 Task: Create a due date automation trigger when advanced on, on the monday of the week before a card is due add fields without custom field "Resume" set to 10 at 11:00 AM.
Action: Mouse moved to (1146, 97)
Screenshot: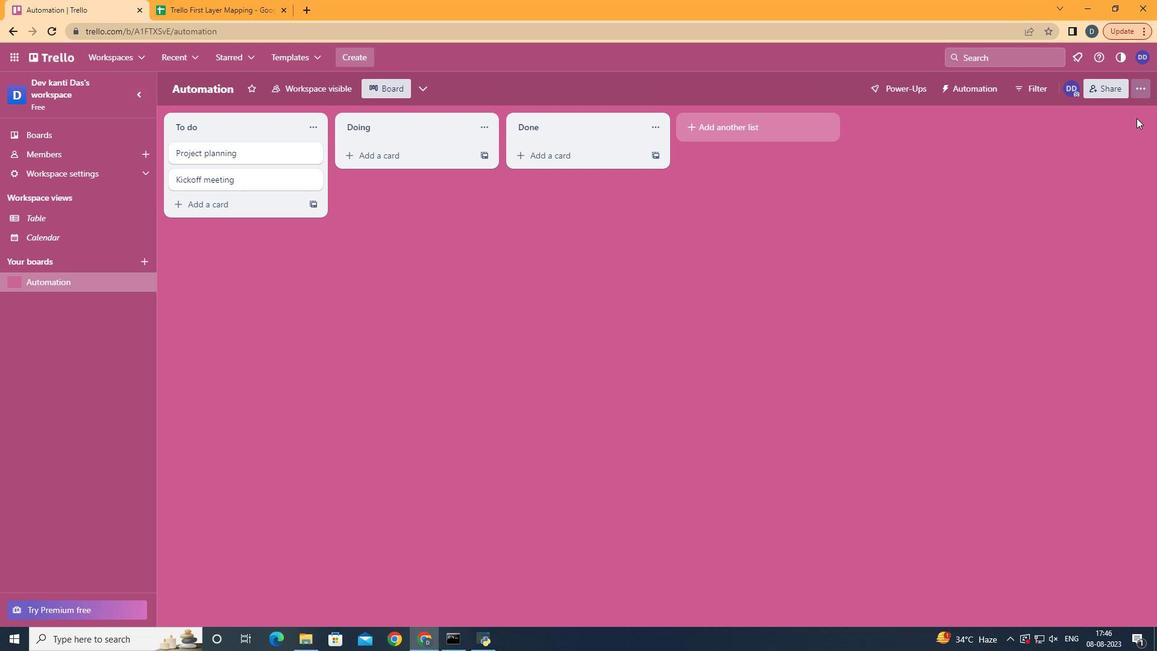 
Action: Mouse pressed left at (1146, 97)
Screenshot: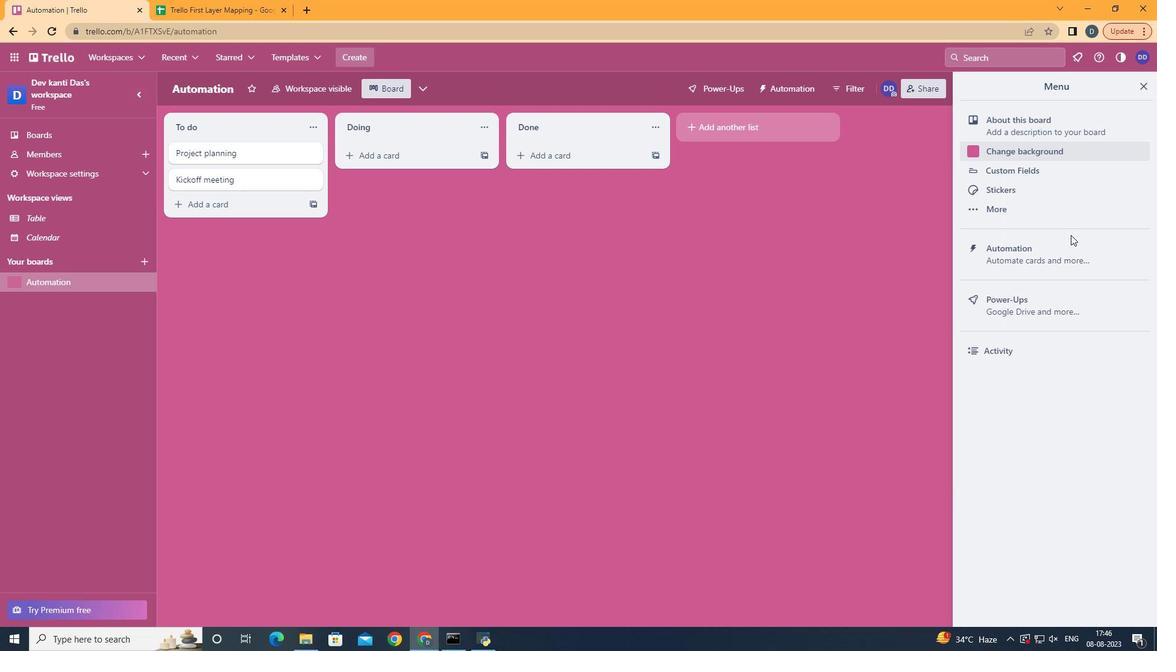 
Action: Mouse moved to (1063, 258)
Screenshot: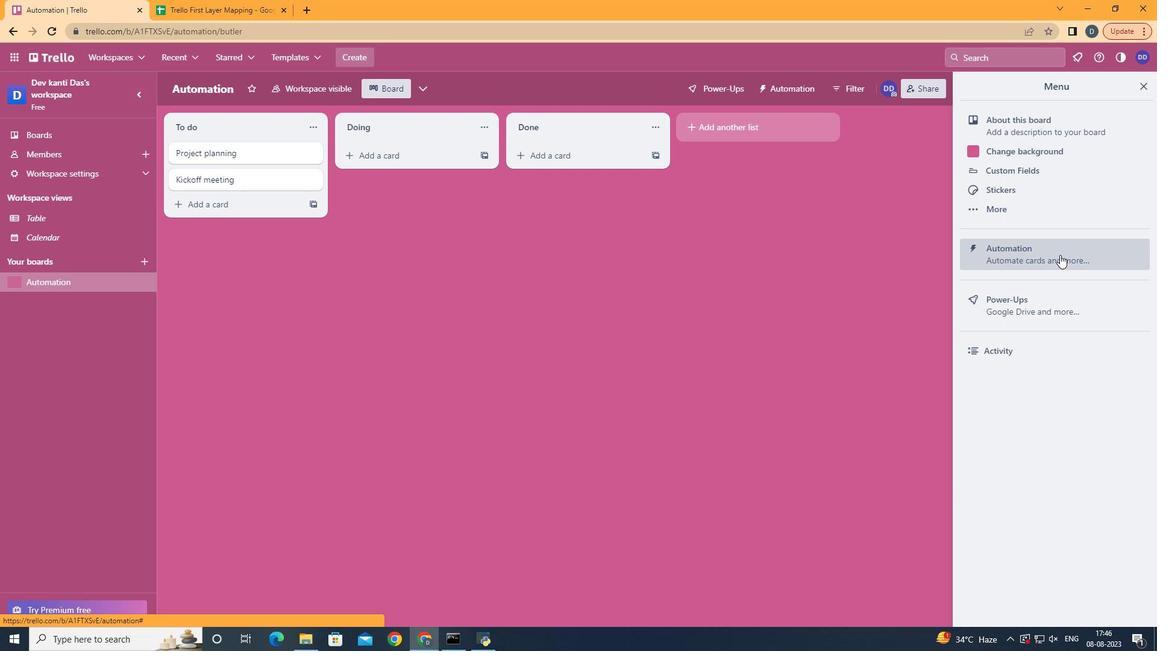 
Action: Mouse pressed left at (1063, 258)
Screenshot: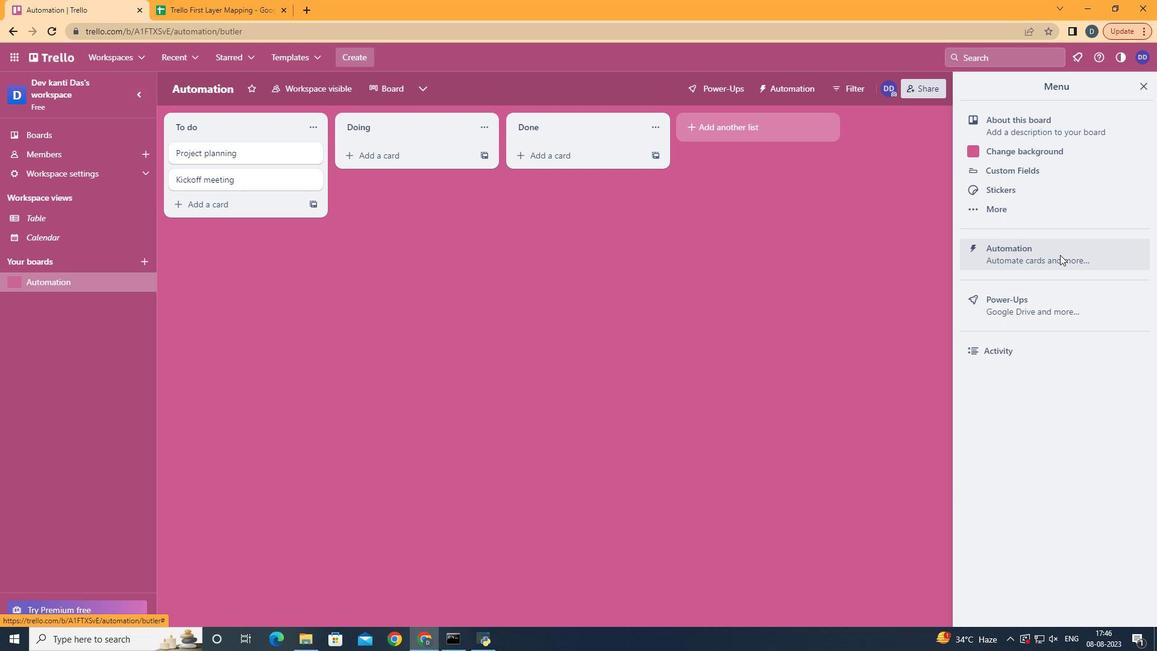 
Action: Mouse moved to (212, 242)
Screenshot: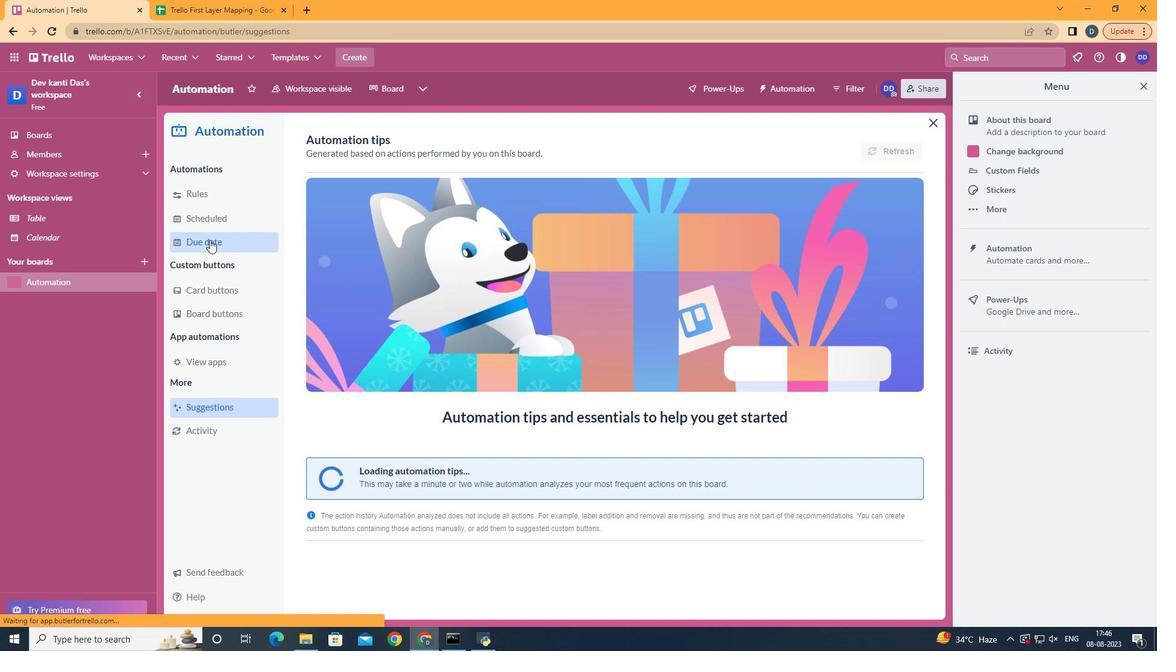 
Action: Mouse pressed left at (212, 242)
Screenshot: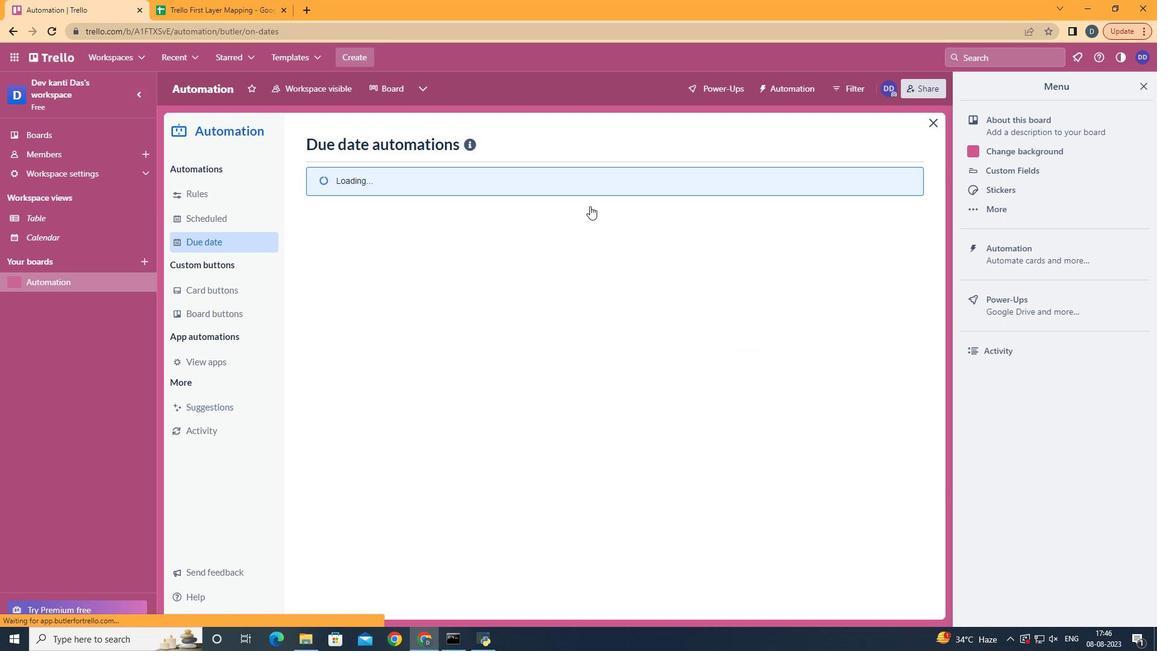 
Action: Mouse moved to (838, 150)
Screenshot: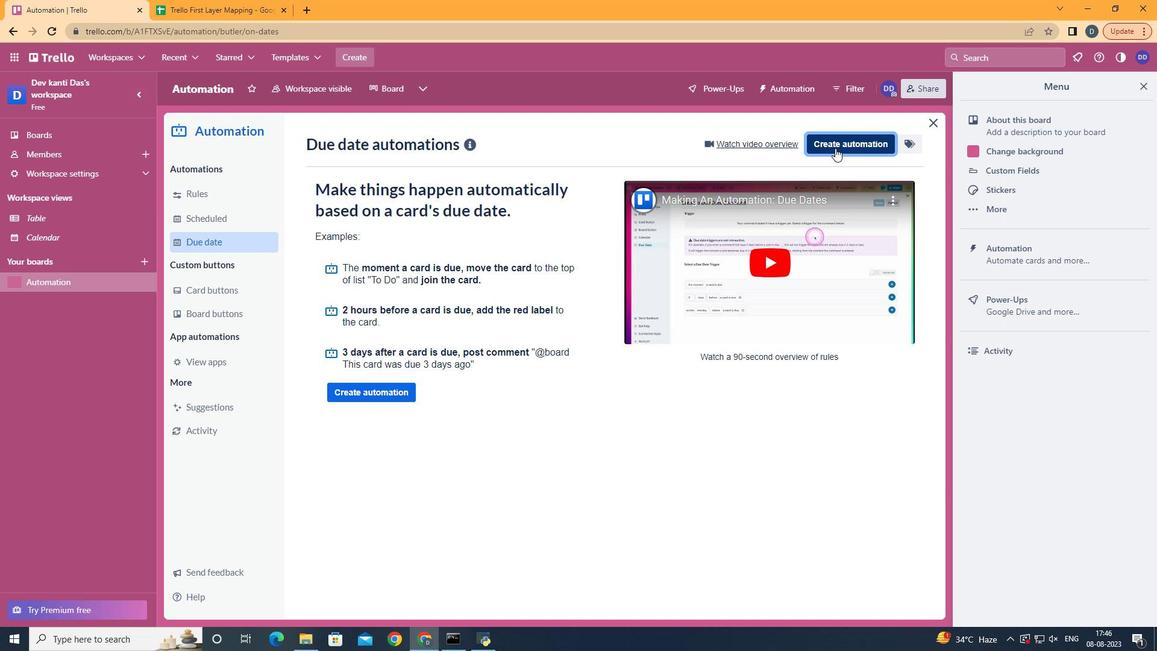 
Action: Mouse pressed left at (838, 150)
Screenshot: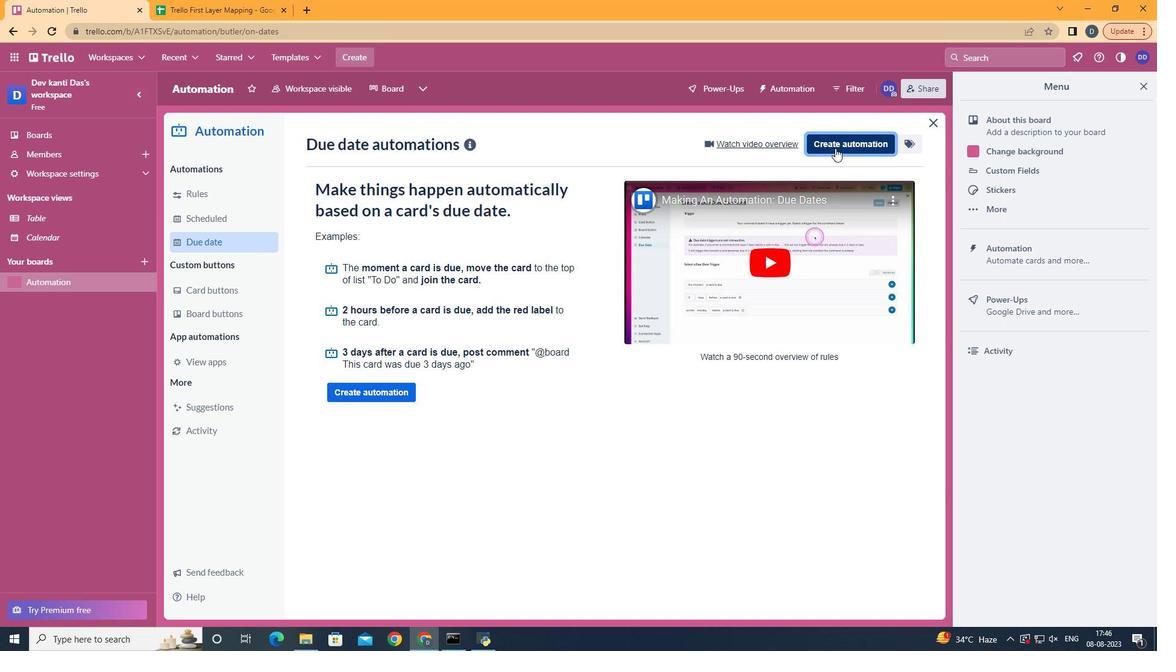 
Action: Mouse moved to (634, 264)
Screenshot: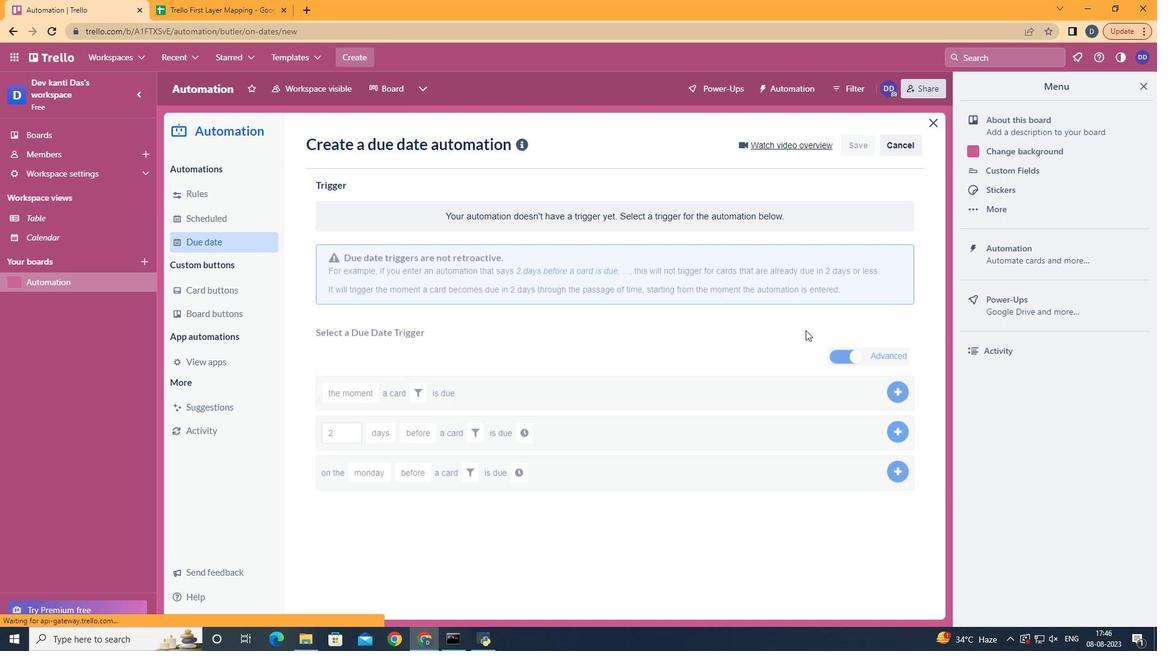 
Action: Mouse pressed left at (634, 264)
Screenshot: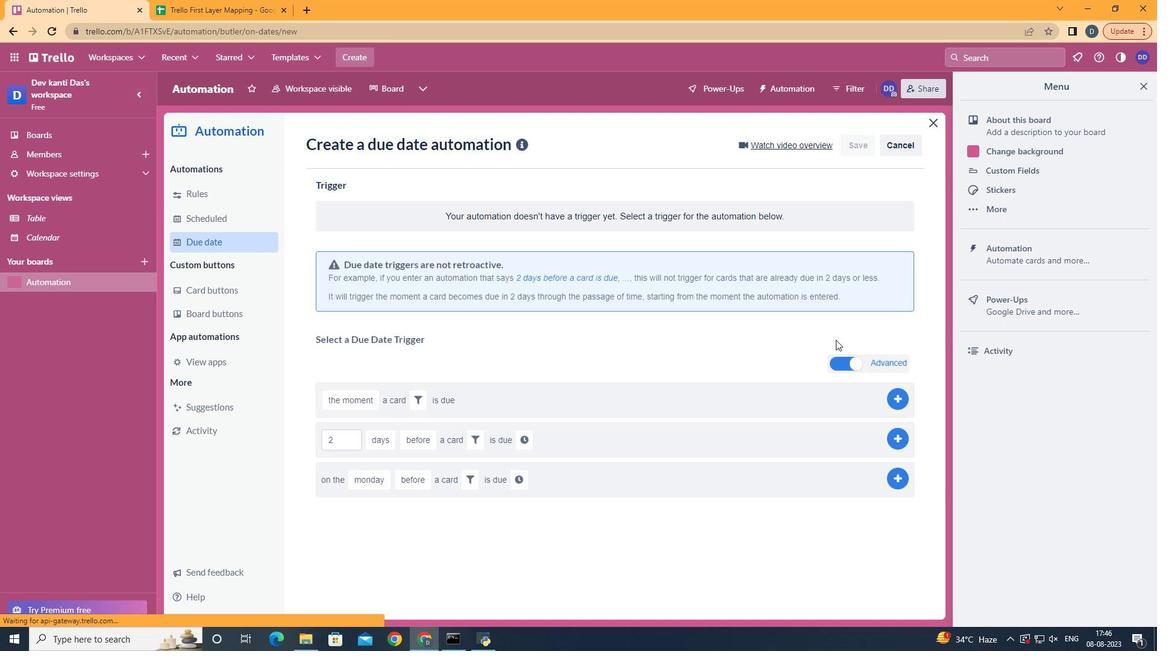 
Action: Mouse moved to (427, 577)
Screenshot: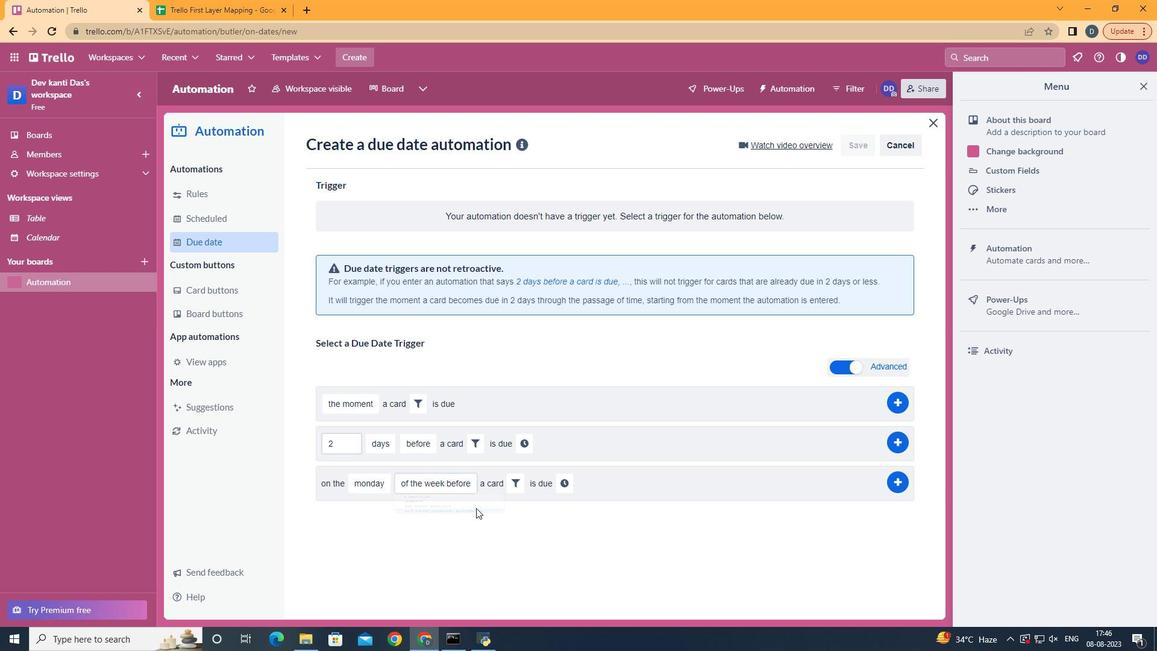 
Action: Mouse pressed left at (427, 577)
Screenshot: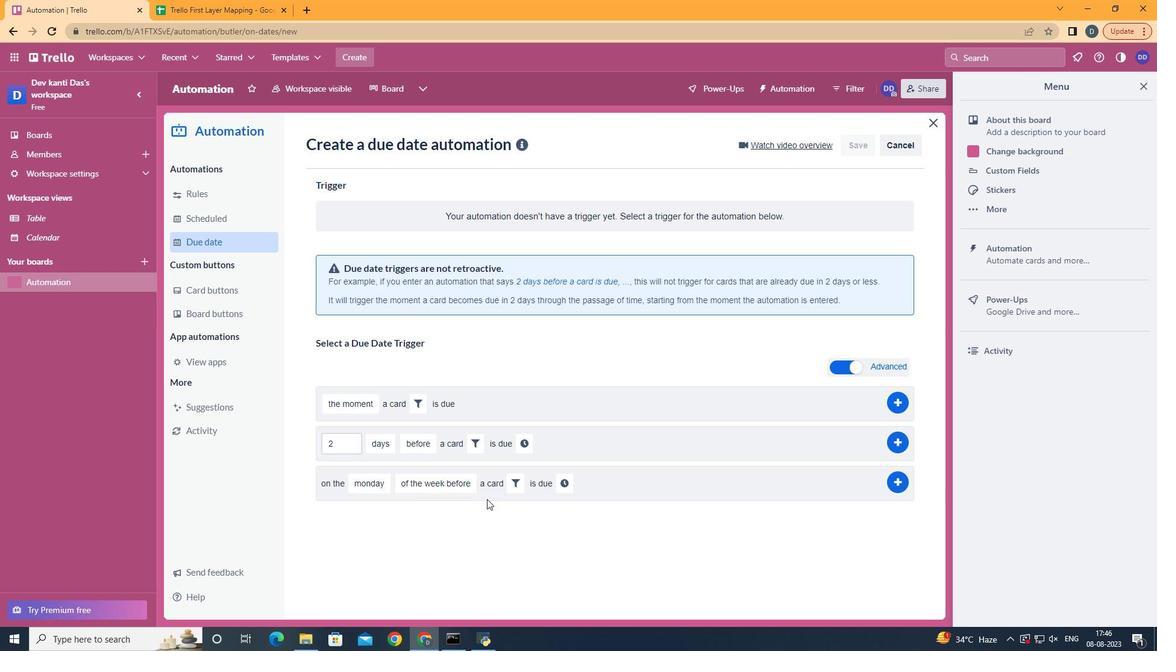 
Action: Mouse moved to (510, 489)
Screenshot: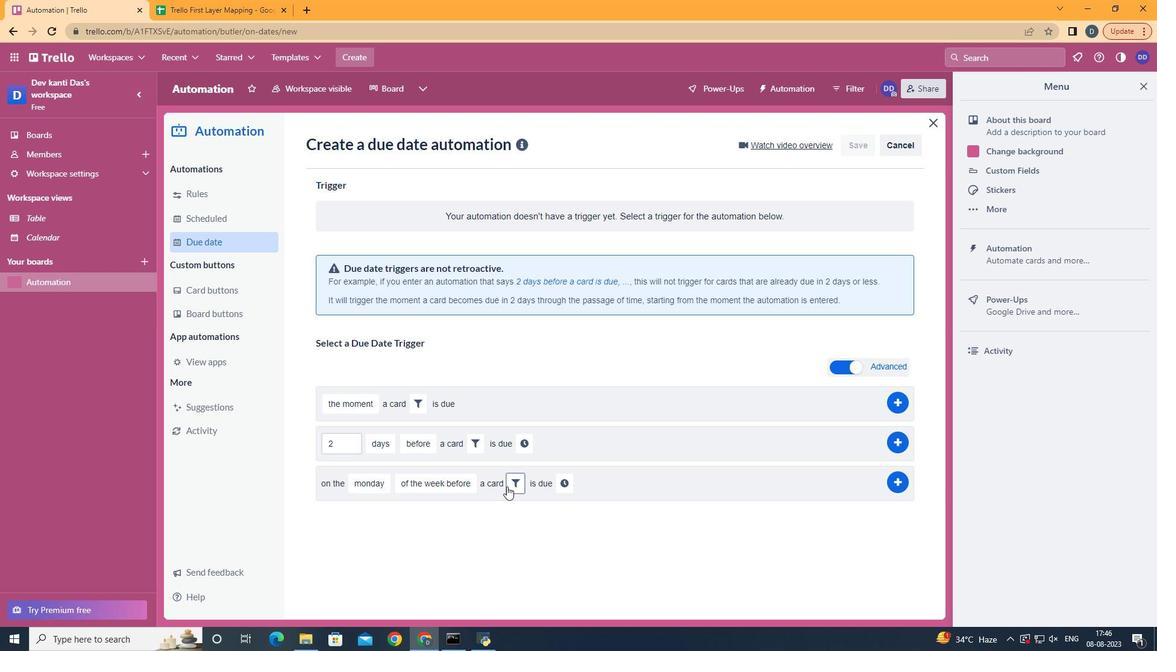
Action: Mouse pressed left at (510, 489)
Screenshot: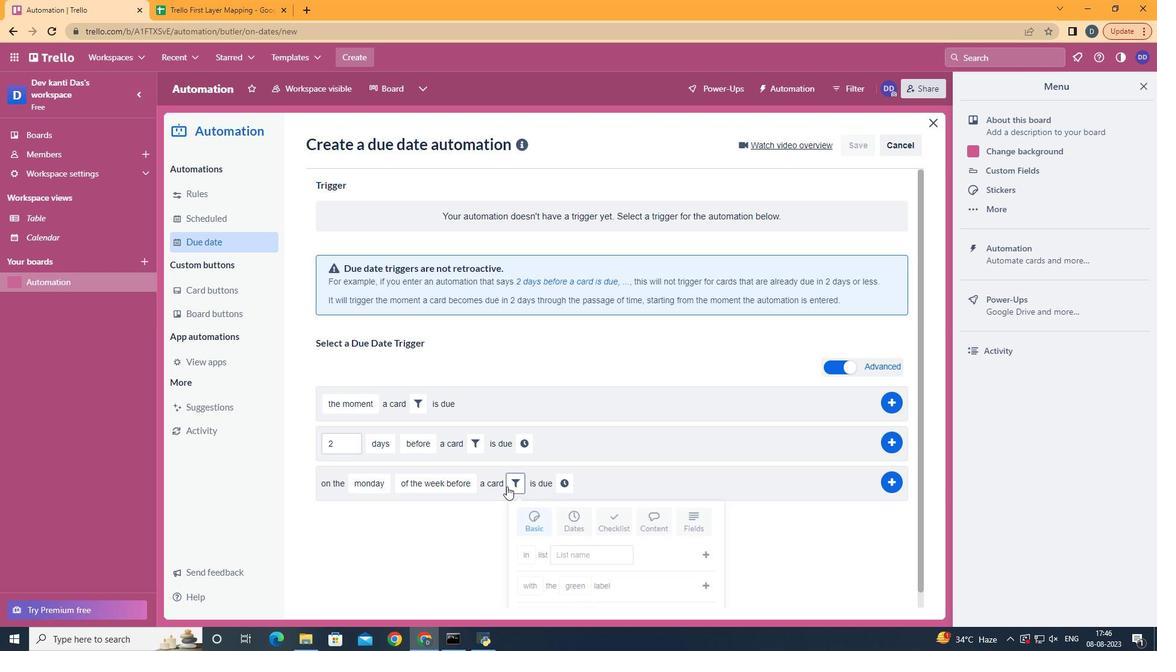 
Action: Mouse moved to (716, 526)
Screenshot: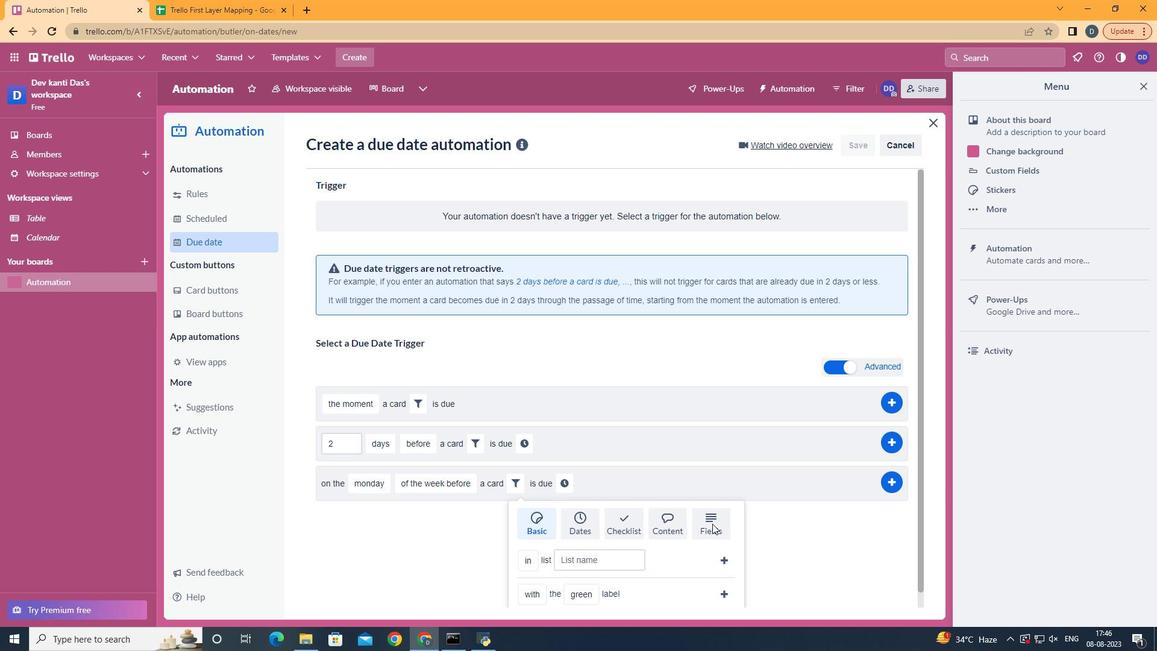 
Action: Mouse pressed left at (716, 526)
Screenshot: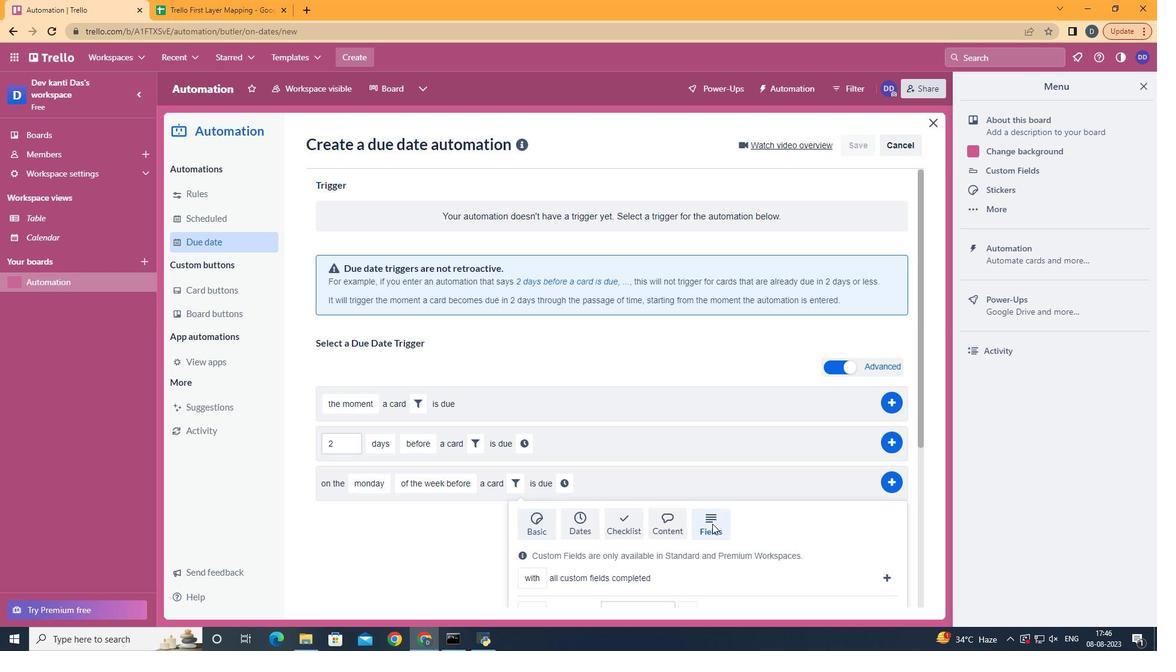 
Action: Mouse moved to (715, 526)
Screenshot: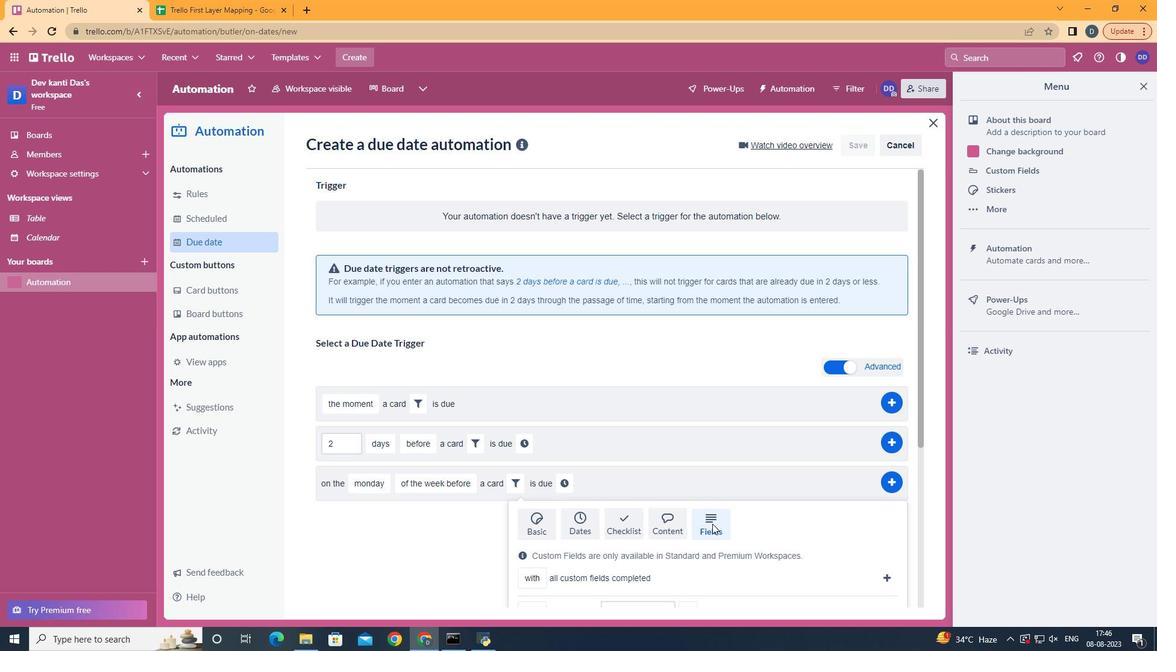 
Action: Mouse scrolled (715, 526) with delta (0, 0)
Screenshot: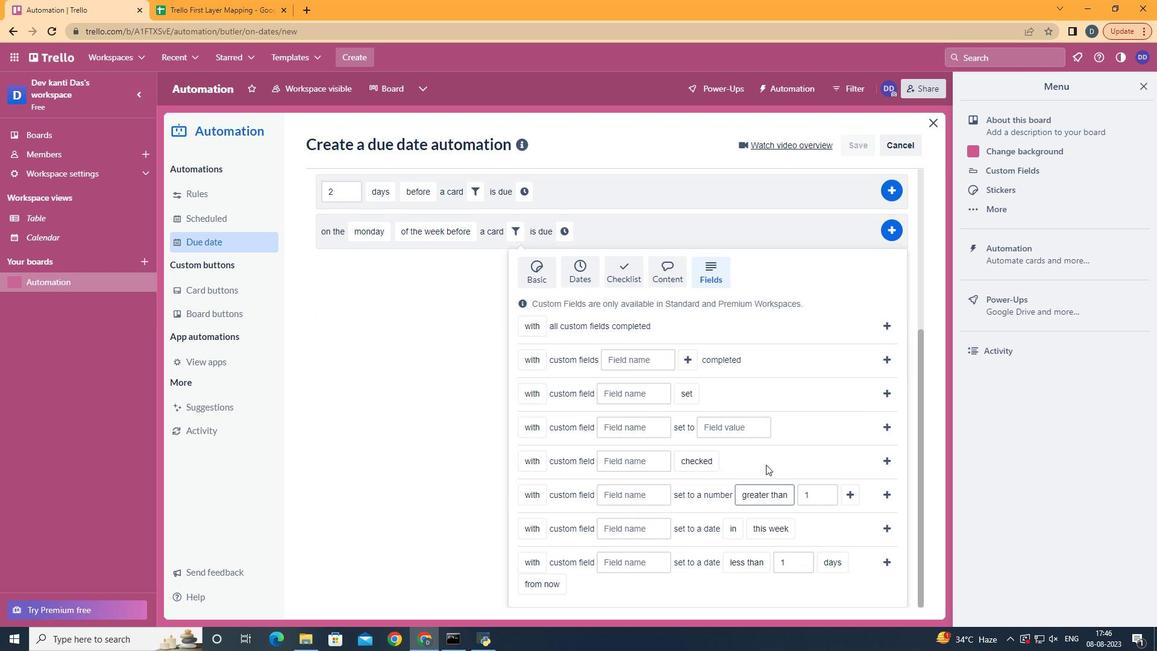 
Action: Mouse scrolled (715, 526) with delta (0, 0)
Screenshot: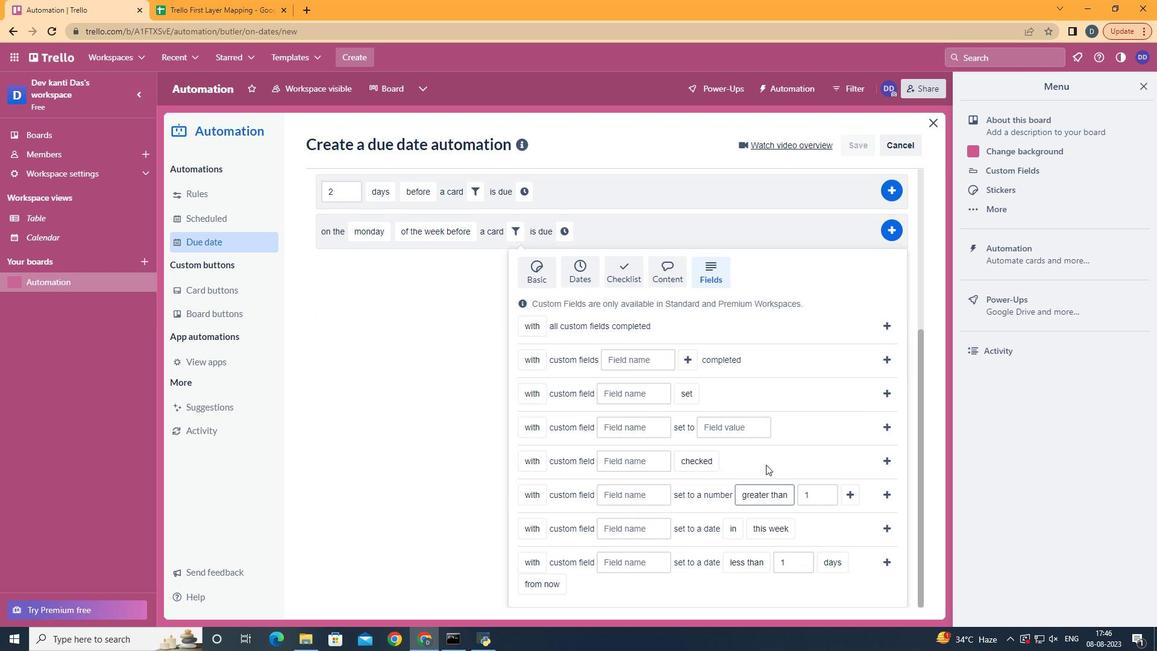 
Action: Mouse scrolled (715, 526) with delta (0, 0)
Screenshot: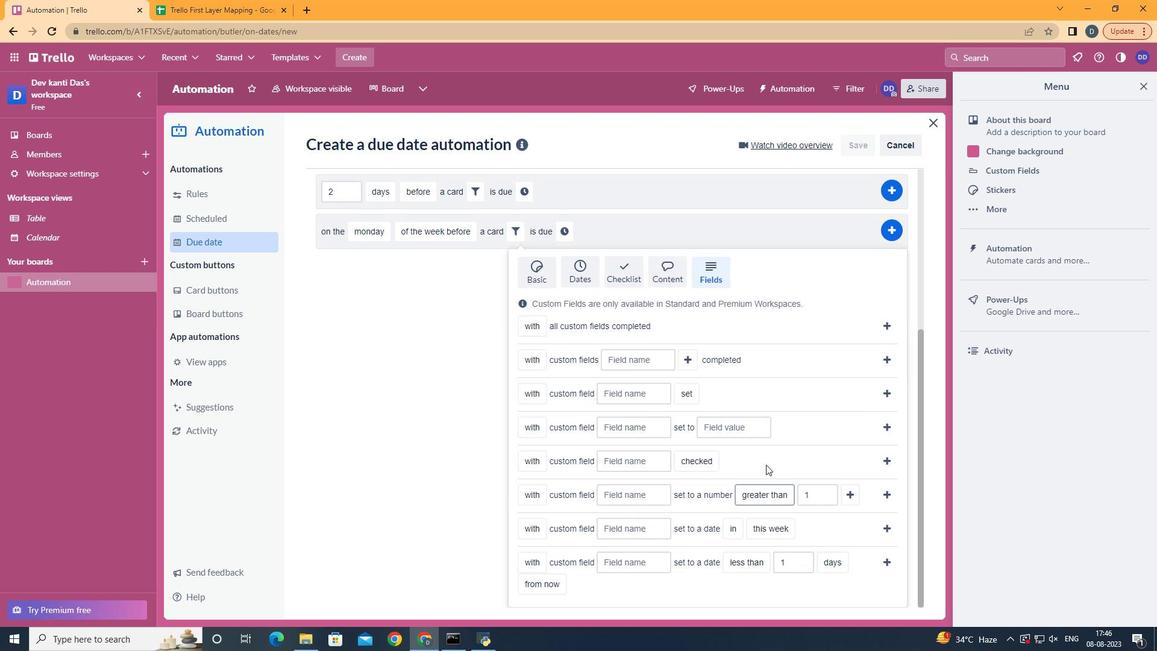 
Action: Mouse scrolled (715, 526) with delta (0, 0)
Screenshot: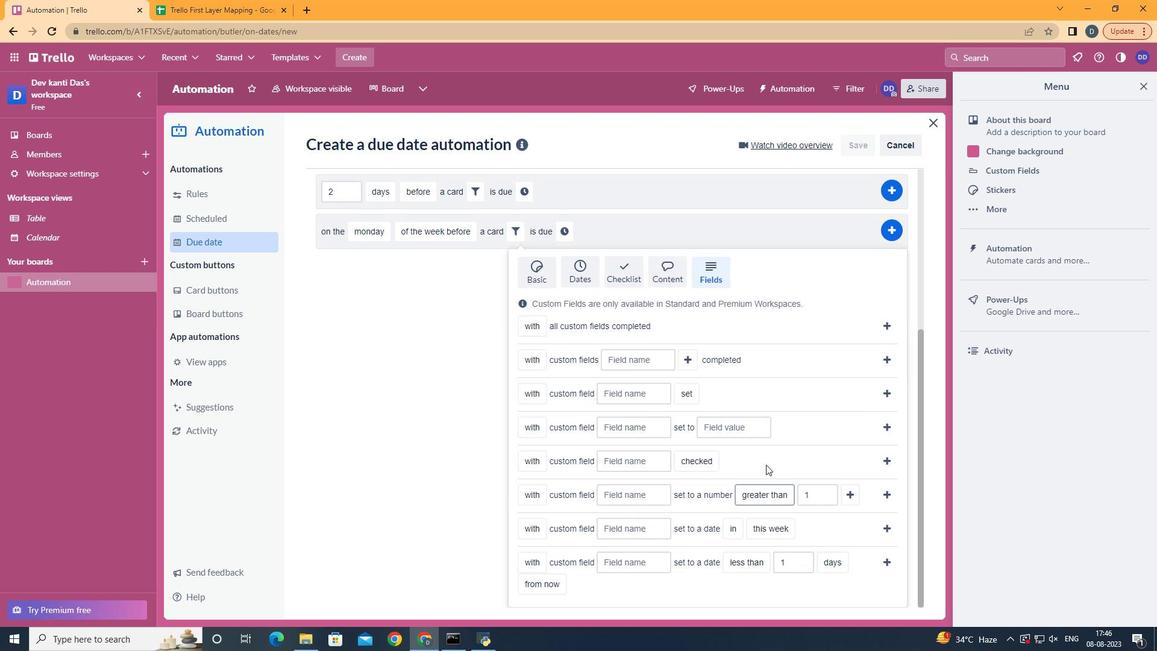 
Action: Mouse scrolled (715, 526) with delta (0, 0)
Screenshot: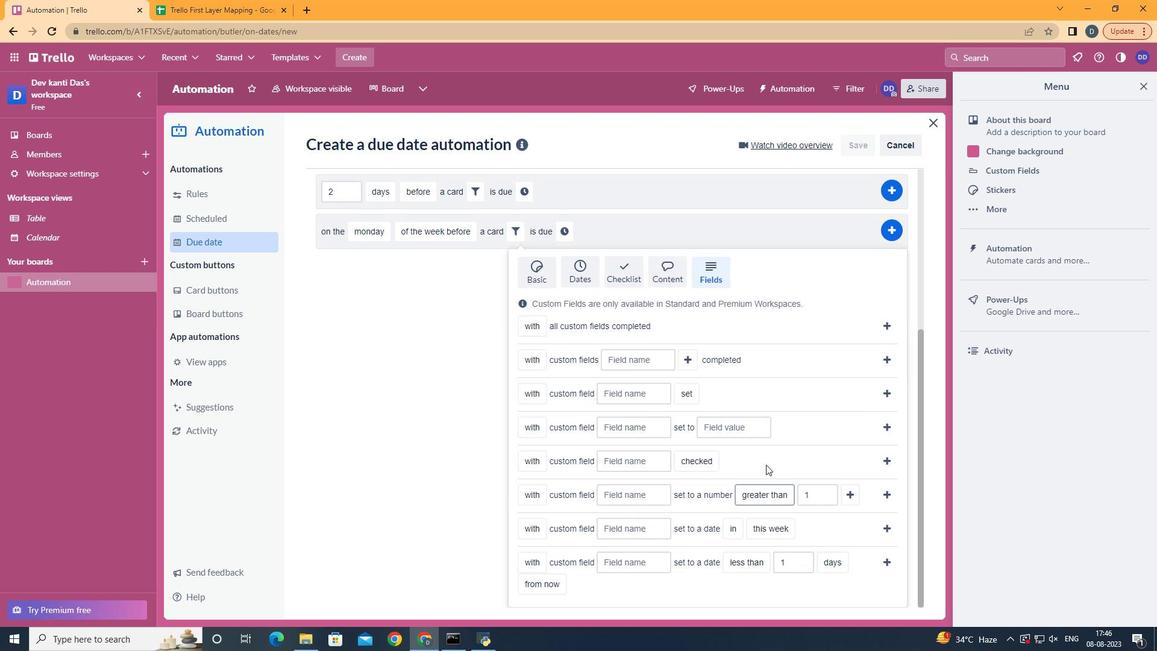 
Action: Mouse scrolled (715, 526) with delta (0, 0)
Screenshot: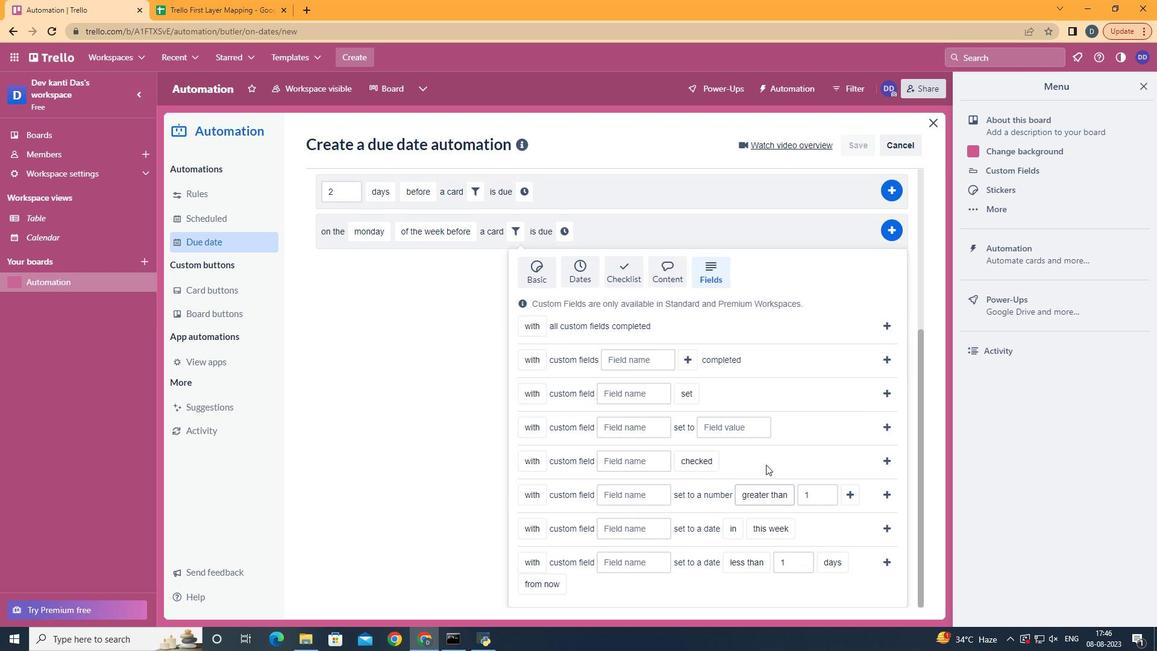 
Action: Mouse moved to (539, 483)
Screenshot: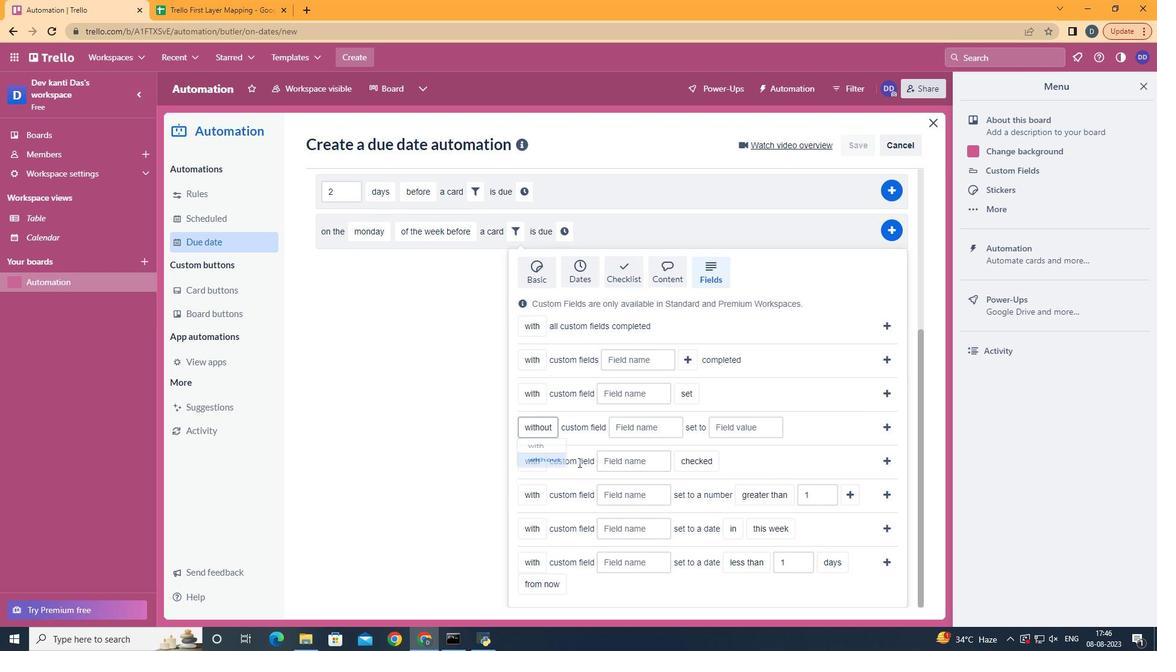 
Action: Mouse pressed left at (539, 483)
Screenshot: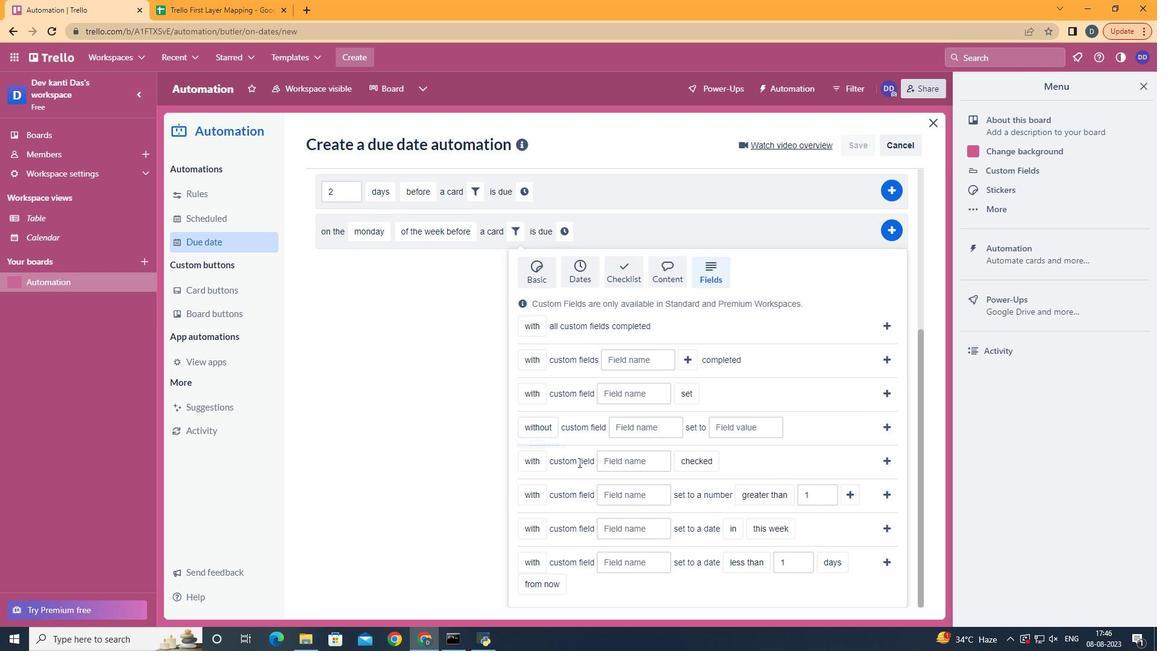 
Action: Mouse moved to (638, 437)
Screenshot: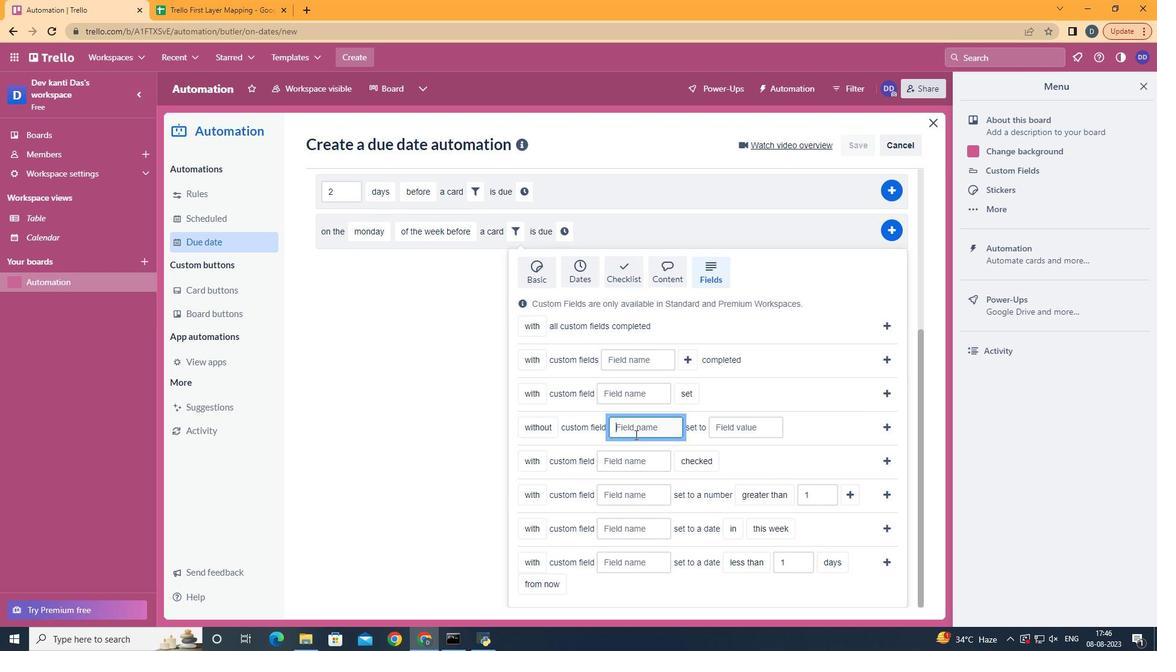 
Action: Mouse pressed left at (638, 437)
Screenshot: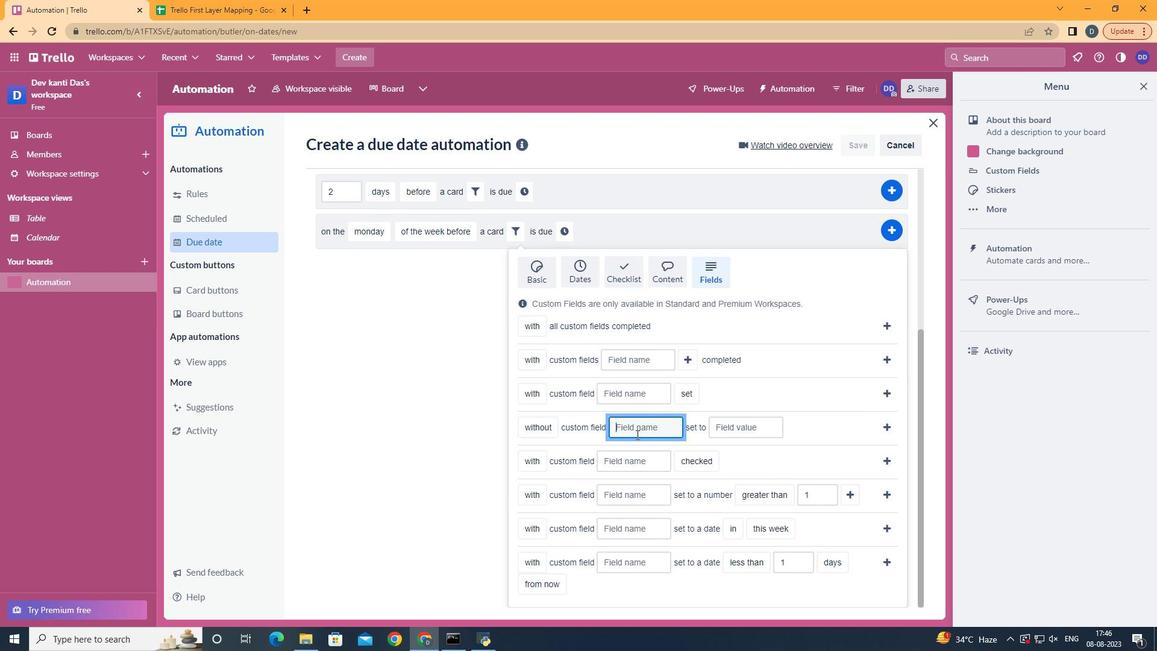 
Action: Mouse moved to (639, 437)
Screenshot: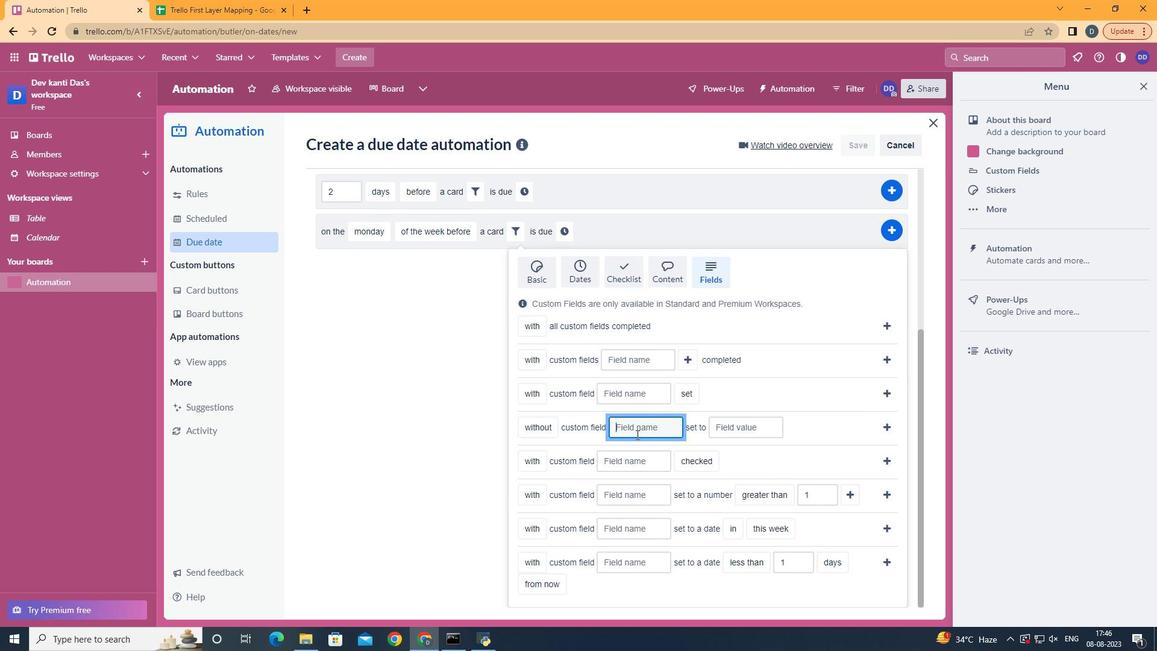 
Action: Key pressed <Key.shift>Resume
Screenshot: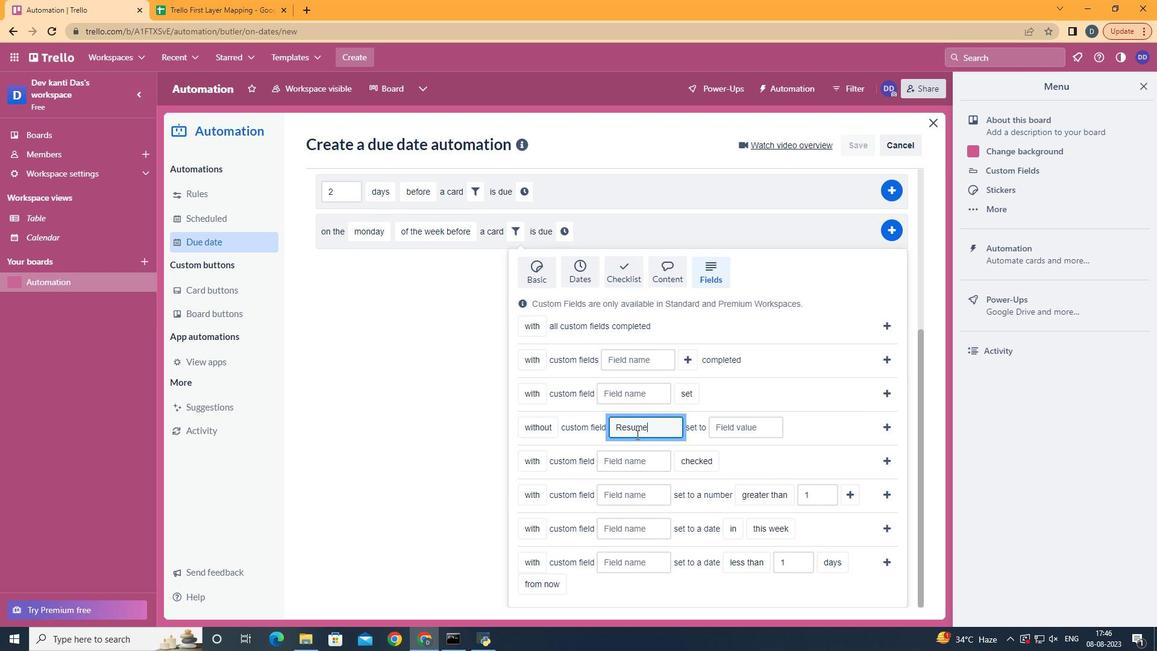
Action: Mouse moved to (741, 437)
Screenshot: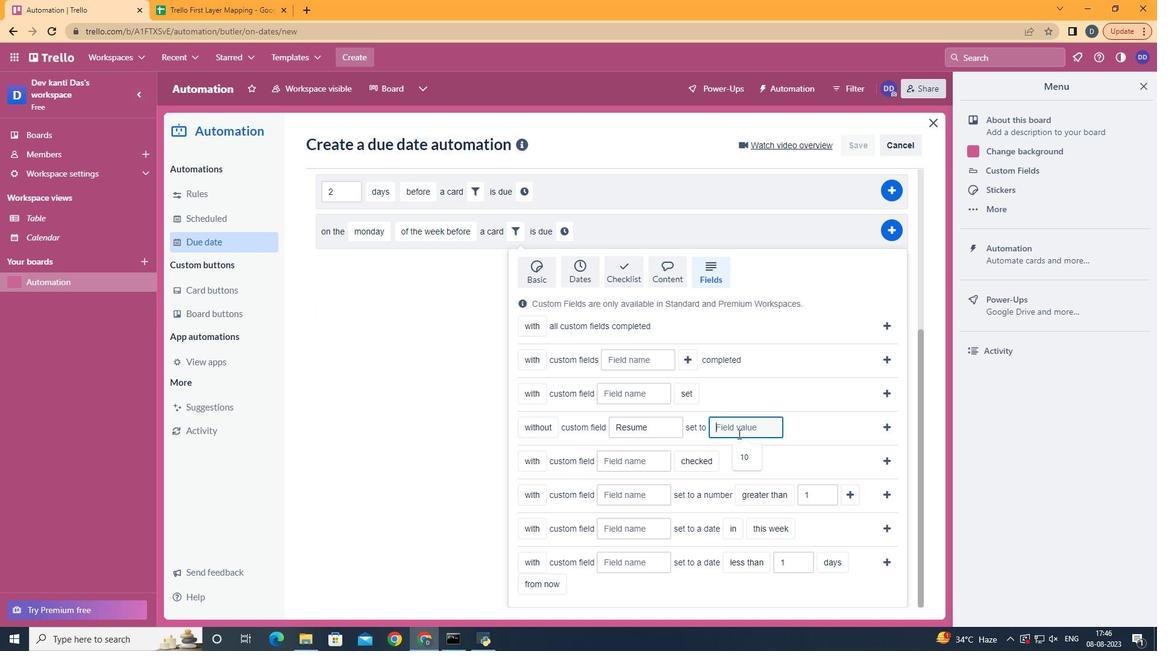
Action: Mouse pressed left at (741, 437)
Screenshot: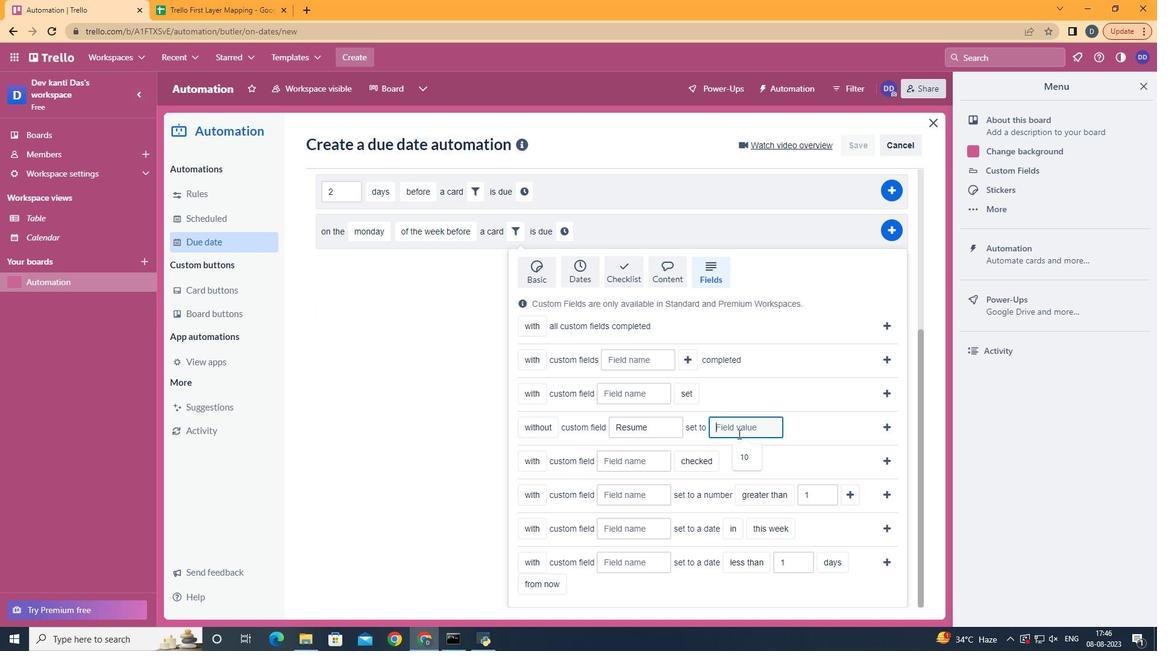 
Action: Key pressed 10
Screenshot: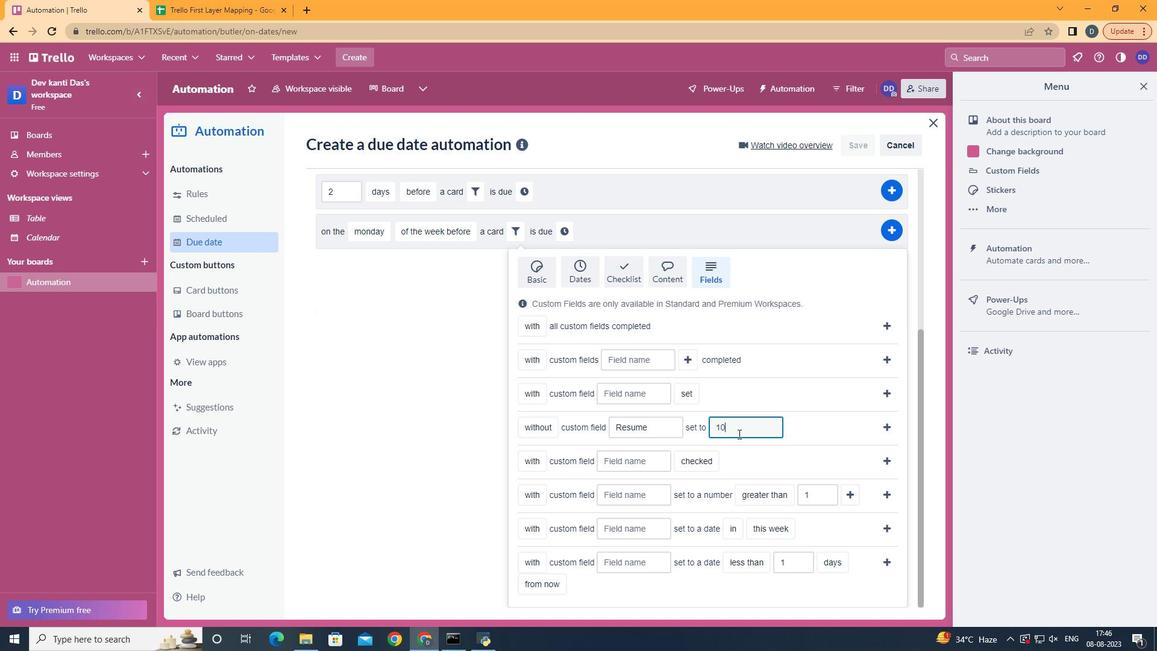 
Action: Mouse moved to (890, 433)
Screenshot: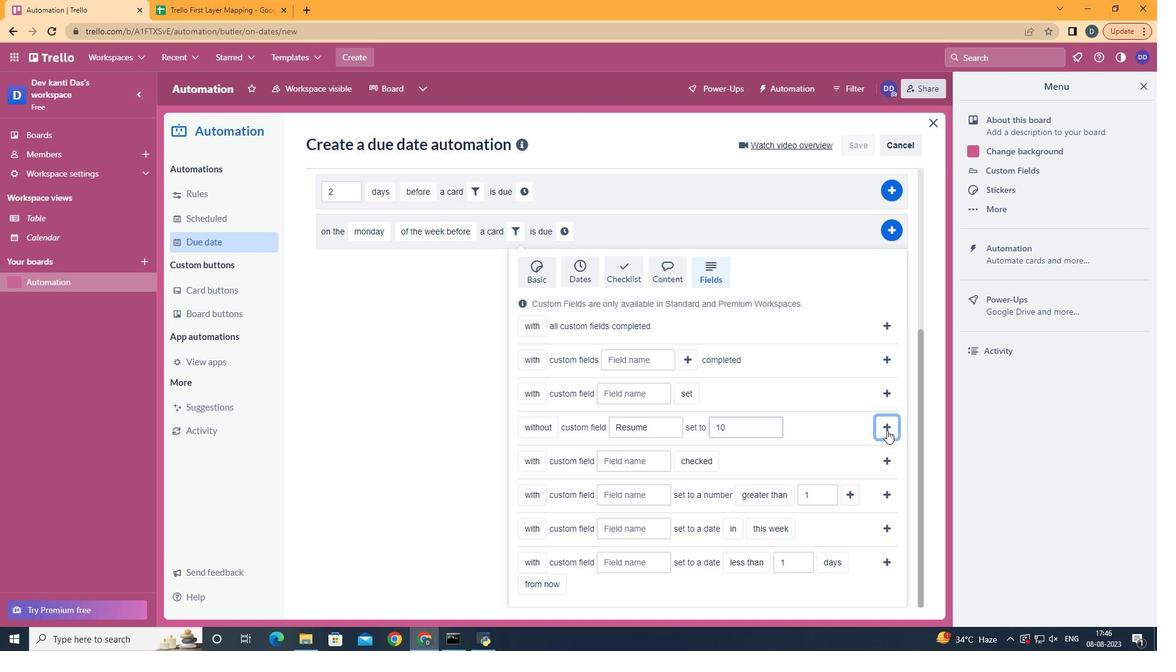 
Action: Mouse pressed left at (890, 433)
Screenshot: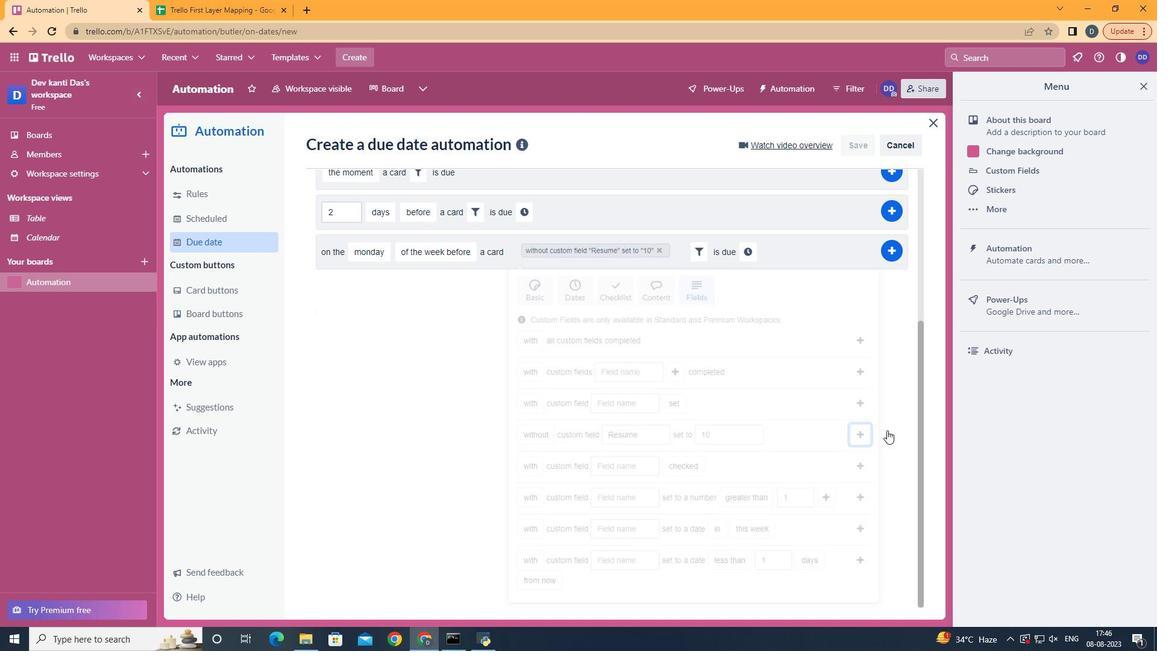 
Action: Mouse moved to (756, 488)
Screenshot: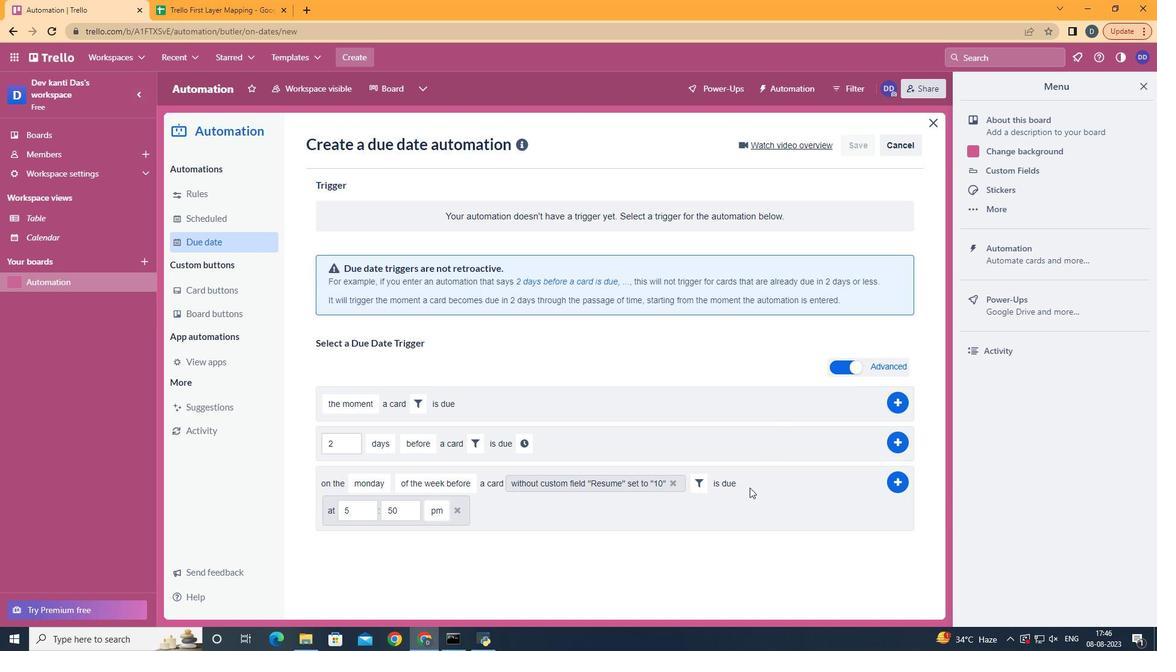 
Action: Mouse pressed left at (756, 488)
Screenshot: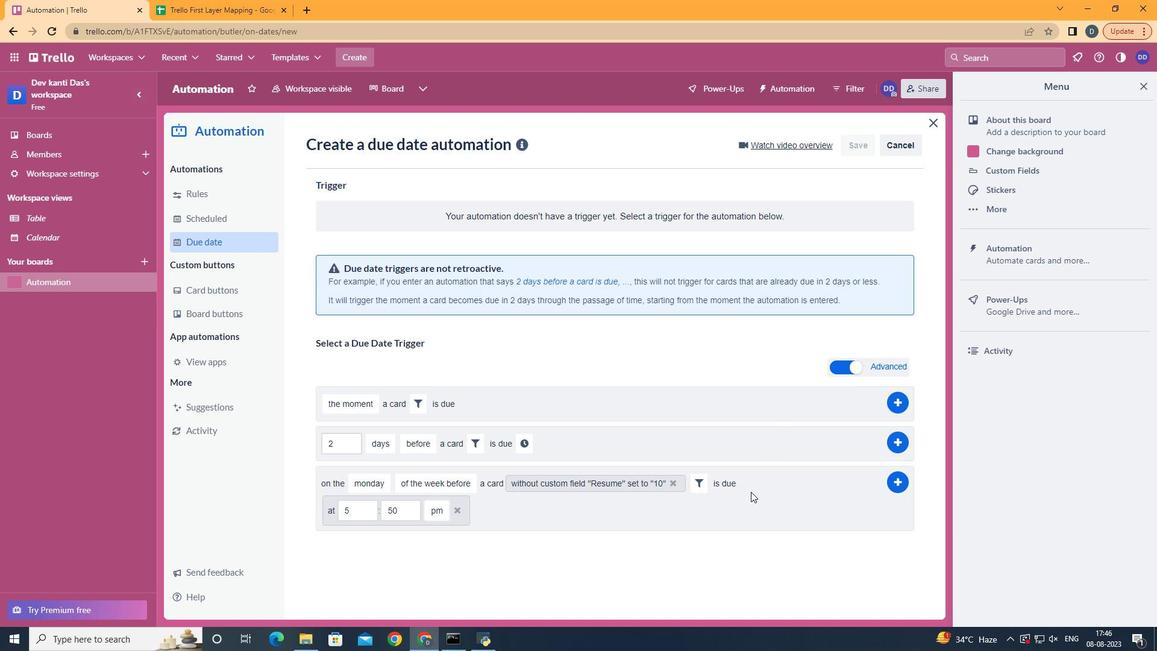 
Action: Mouse moved to (375, 512)
Screenshot: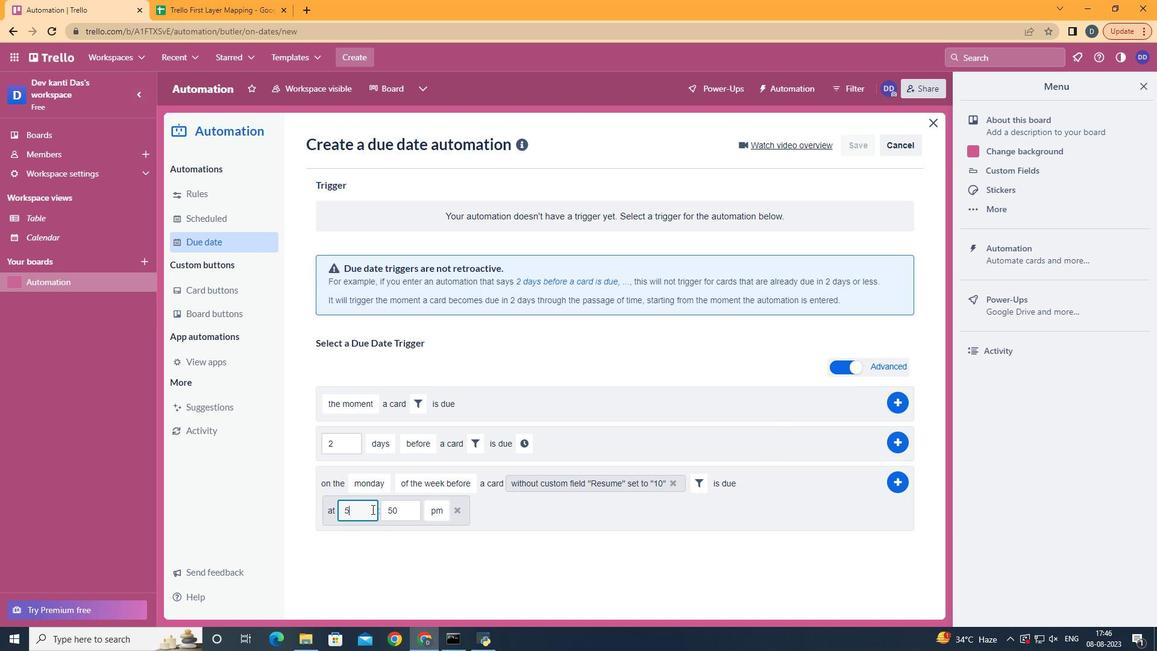 
Action: Mouse pressed left at (375, 512)
Screenshot: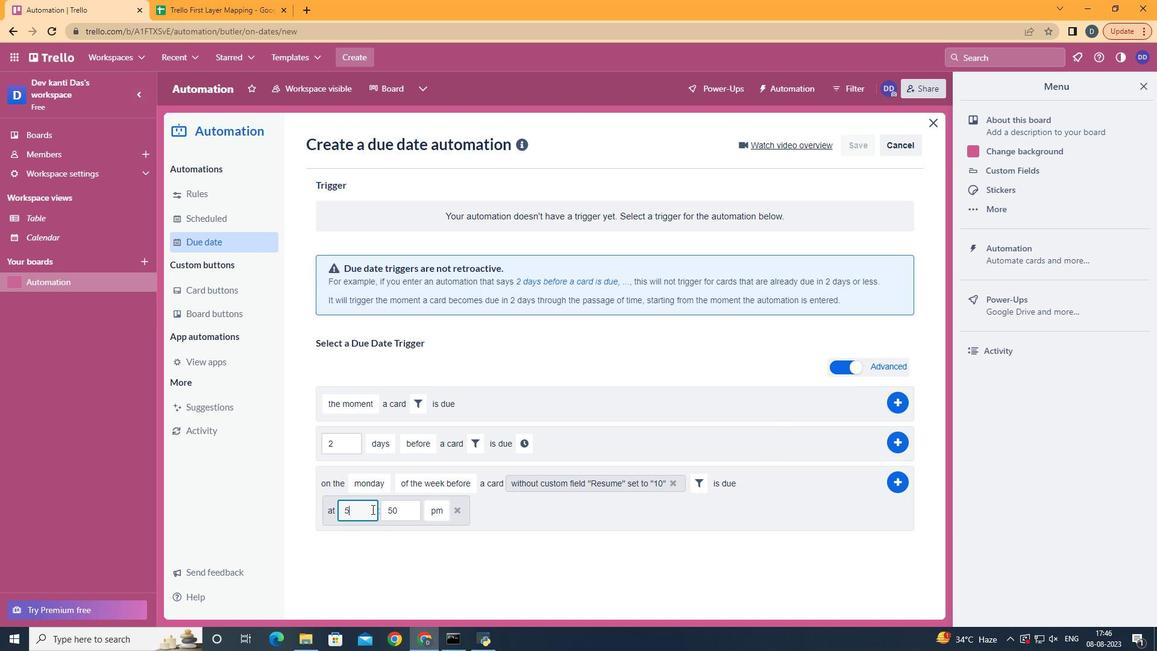 
Action: Key pressed <Key.backspace>11
Screenshot: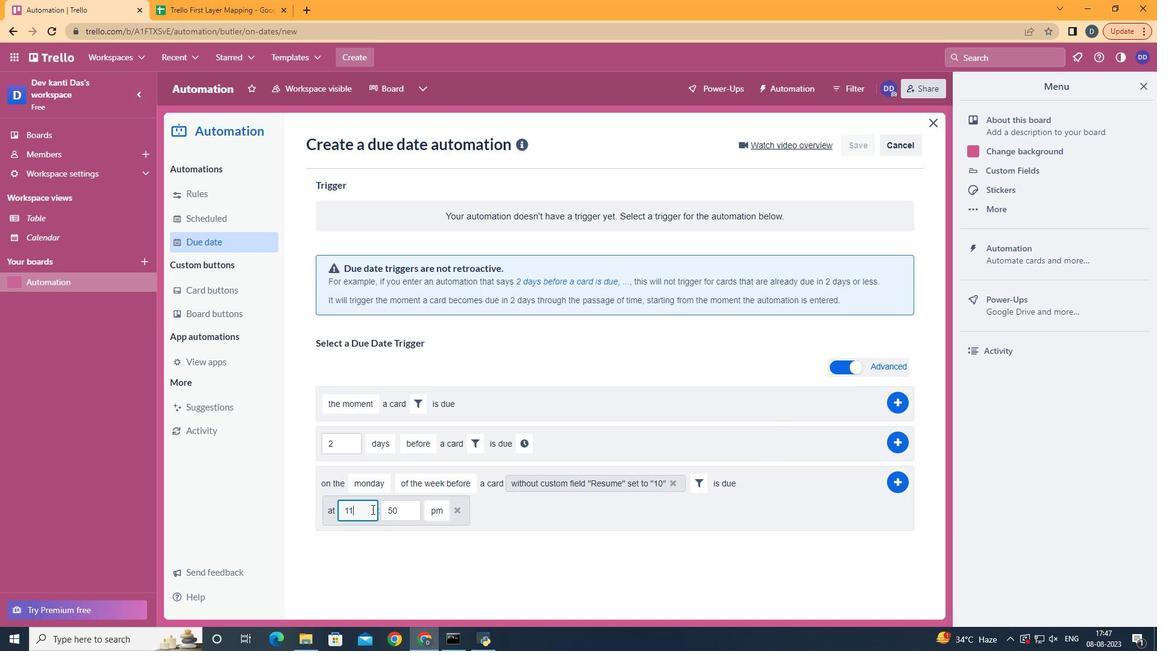 
Action: Mouse moved to (403, 523)
Screenshot: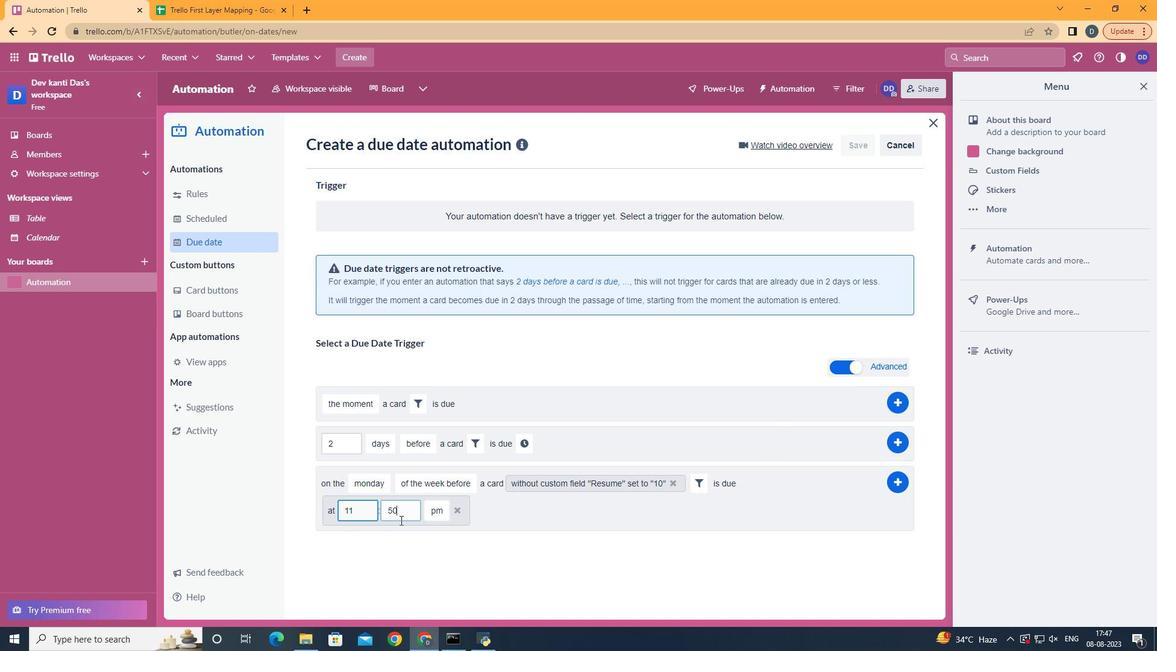 
Action: Mouse pressed left at (403, 523)
Screenshot: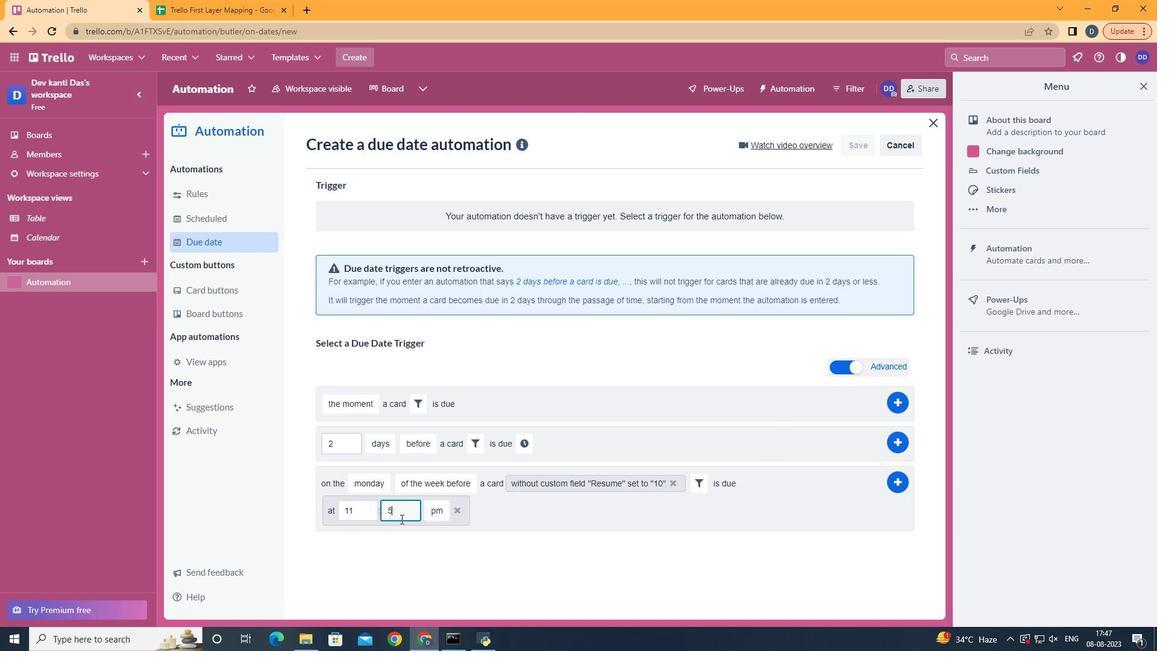 
Action: Key pressed <Key.backspace>
Screenshot: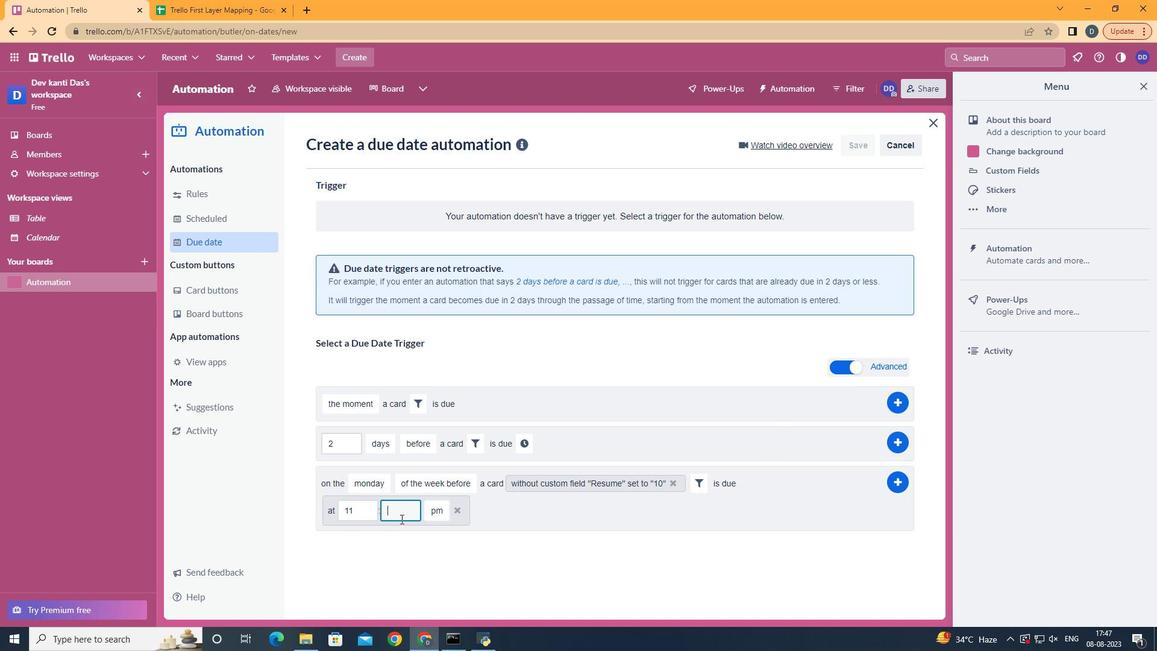 
Action: Mouse moved to (403, 522)
Screenshot: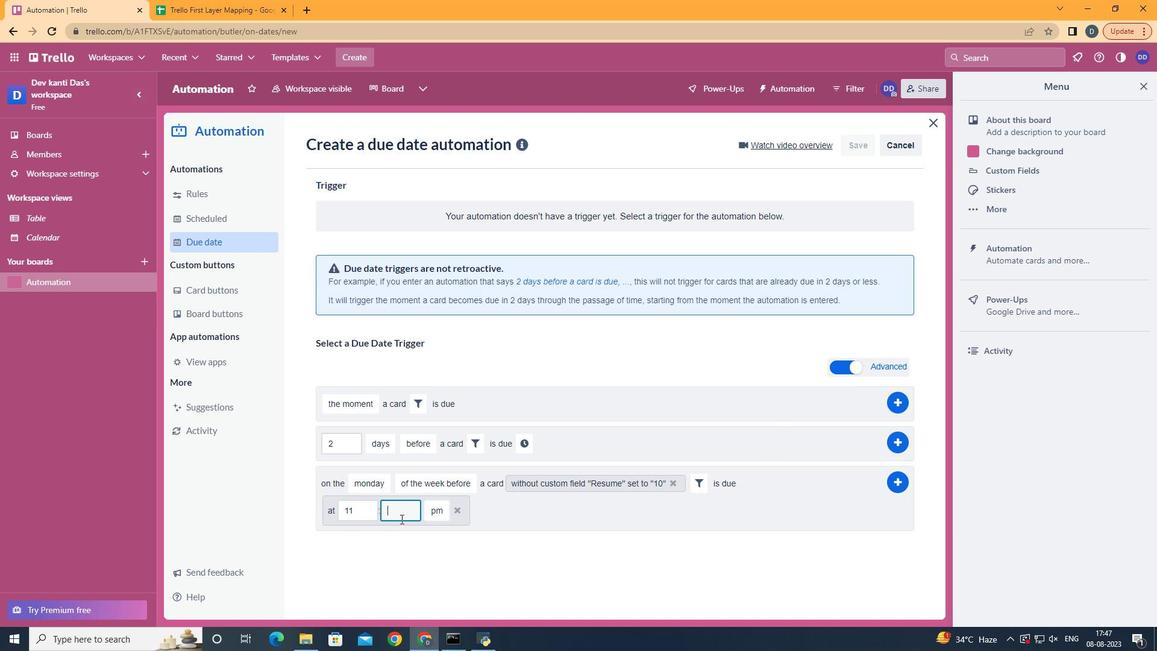 
Action: Key pressed <Key.backspace>00
Screenshot: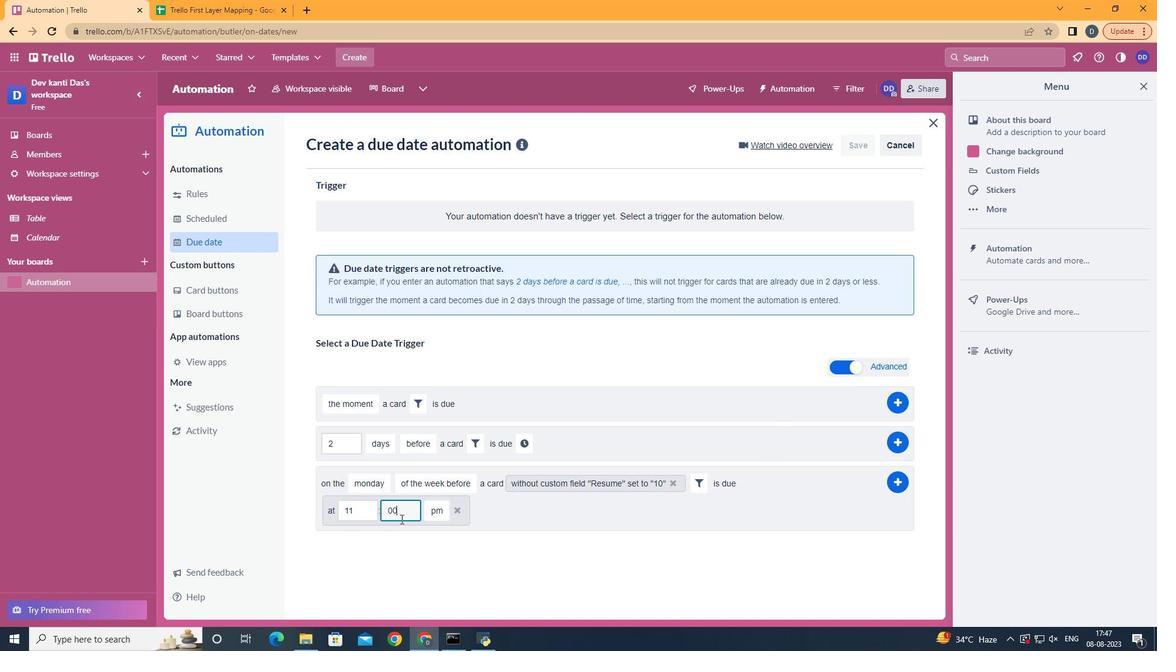
Action: Mouse moved to (441, 531)
Screenshot: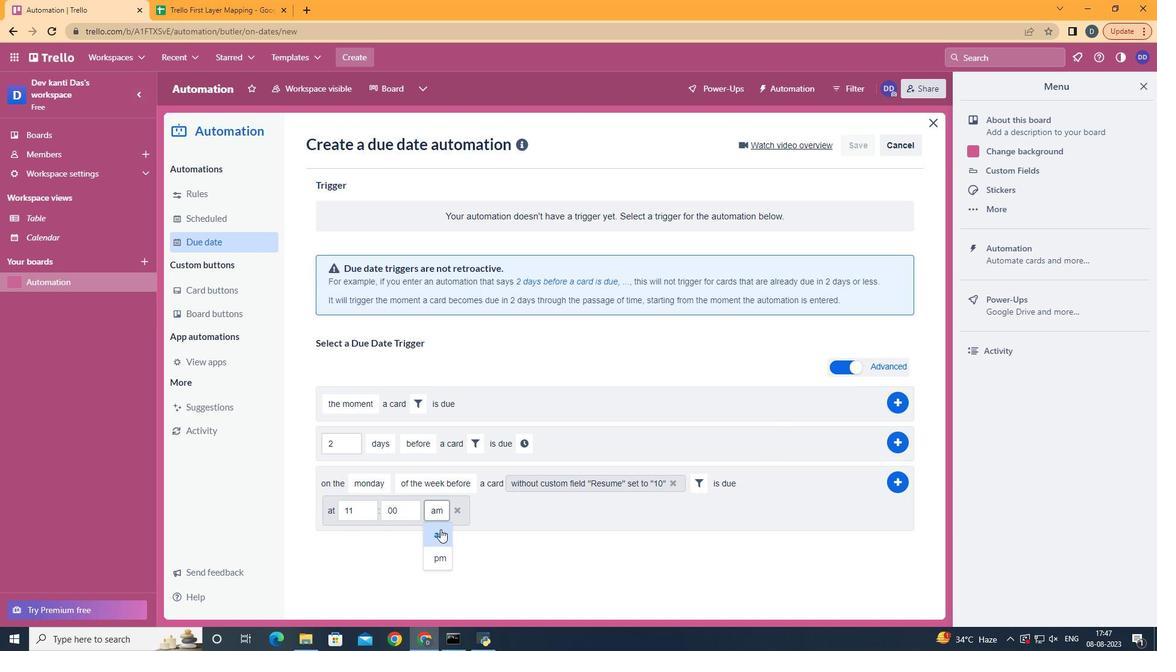 
Action: Mouse pressed left at (441, 531)
Screenshot: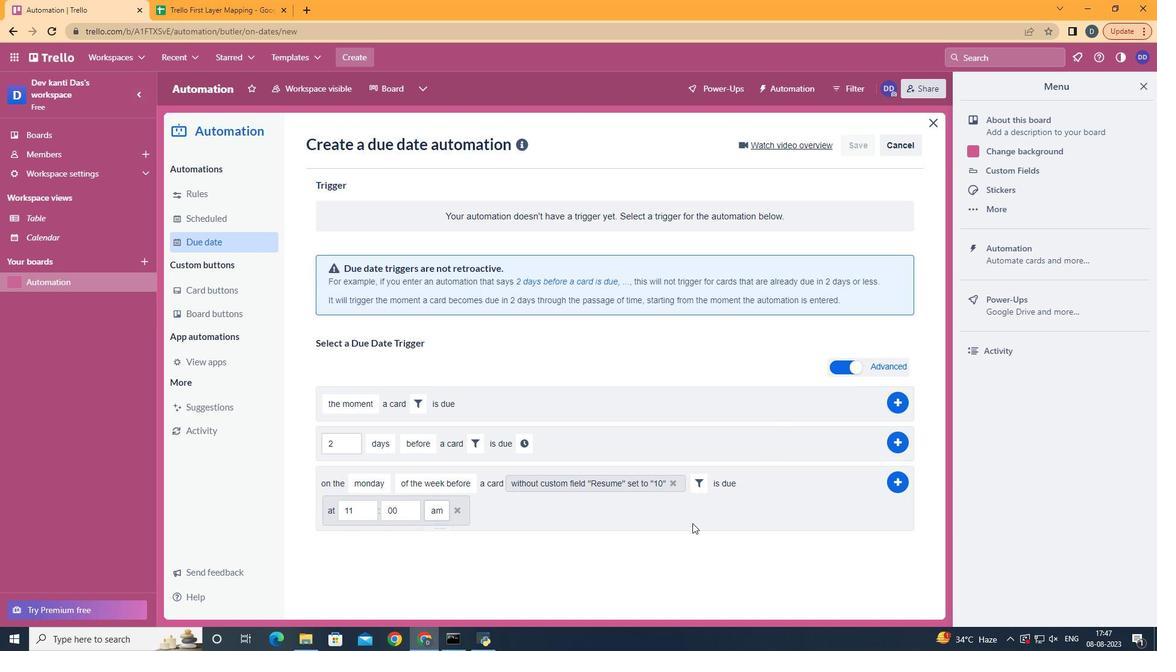 
Action: Mouse moved to (908, 480)
Screenshot: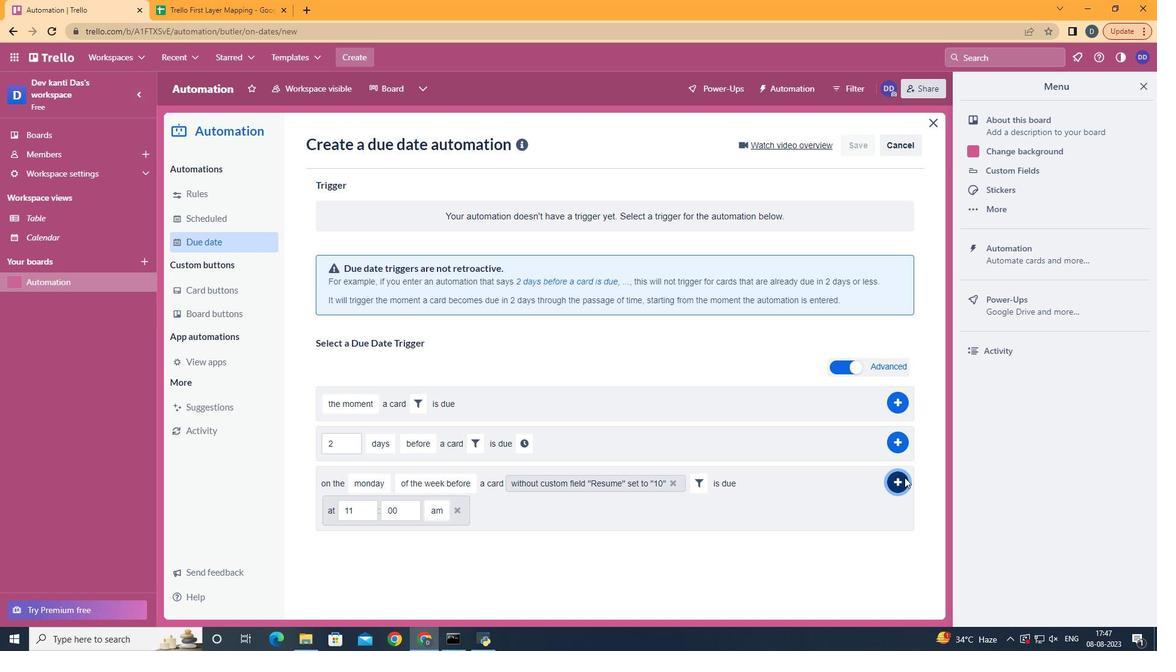 
Action: Mouse pressed left at (908, 480)
Screenshot: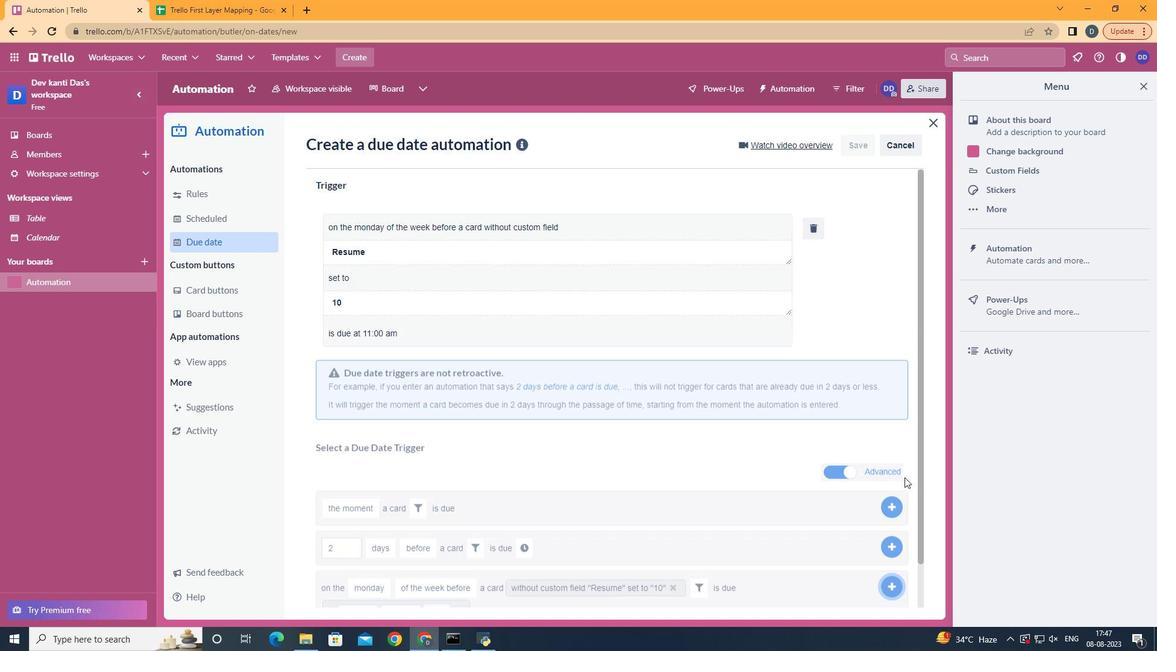 
Action: Mouse moved to (643, 311)
Screenshot: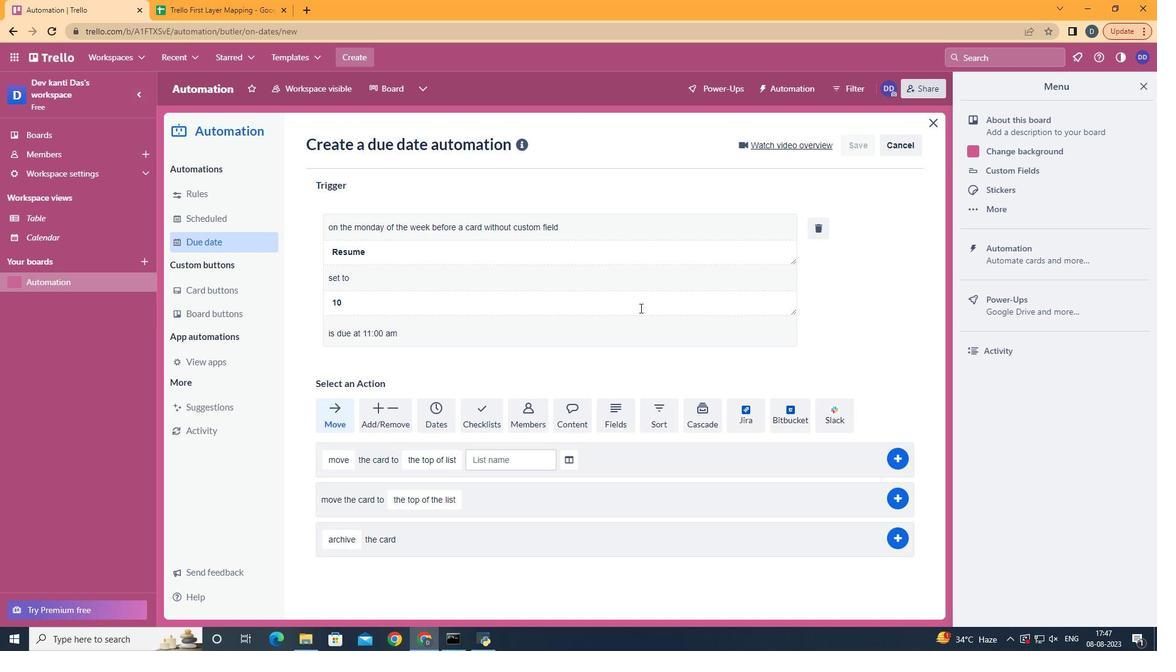 
